 Task: Create a due date automation trigger when advanced on, on the monday of the week a card is due add dates with an incomplete due date at 11:00 AM.
Action: Mouse moved to (875, 259)
Screenshot: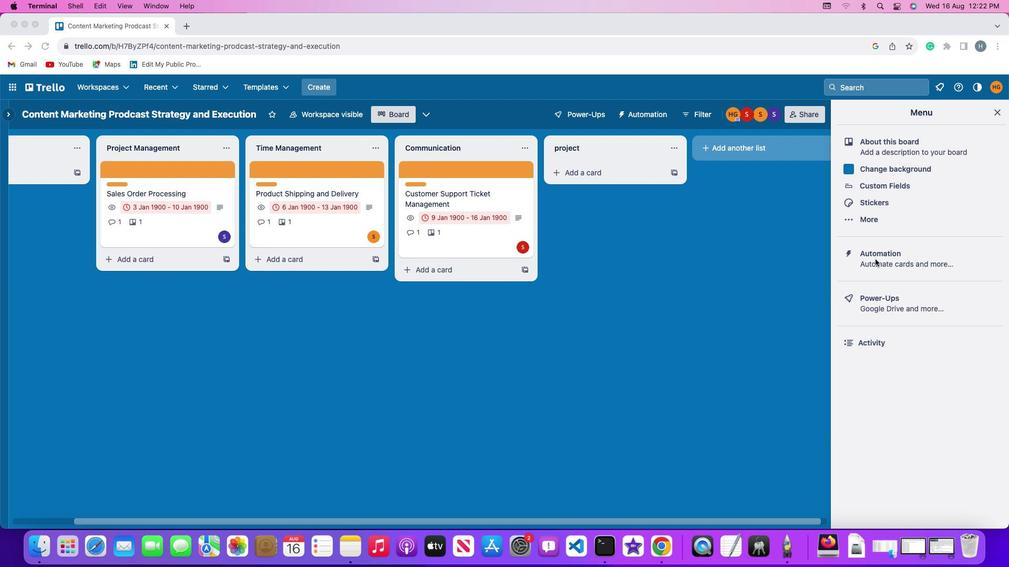 
Action: Mouse pressed left at (875, 259)
Screenshot: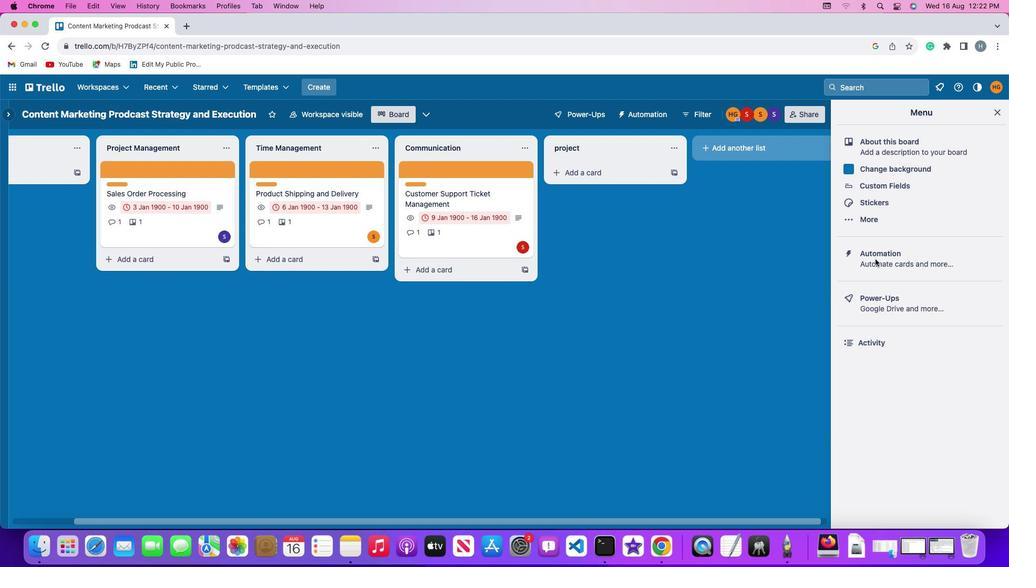 
Action: Mouse pressed left at (875, 259)
Screenshot: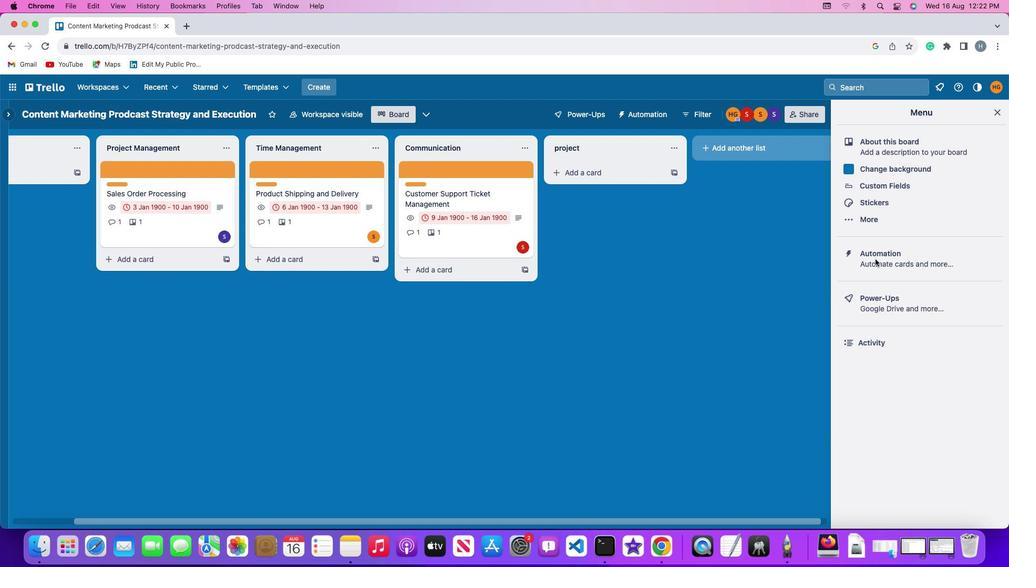 
Action: Mouse moved to (61, 249)
Screenshot: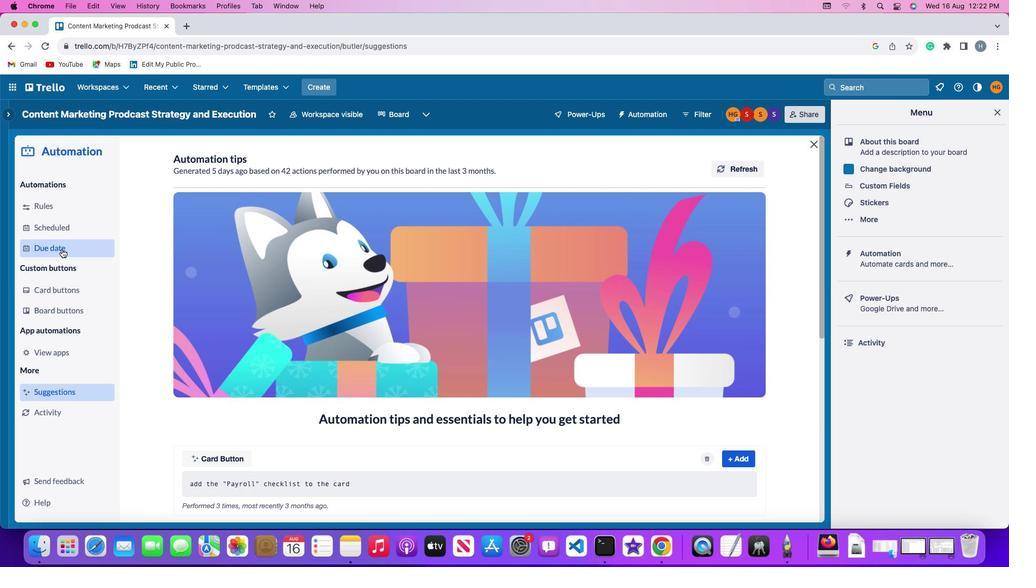 
Action: Mouse pressed left at (61, 249)
Screenshot: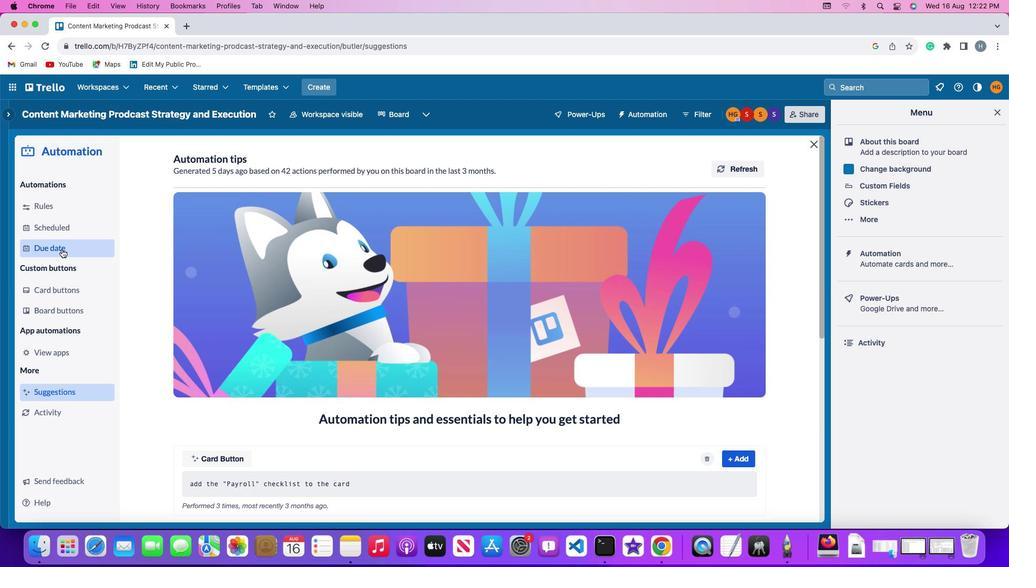 
Action: Mouse moved to (692, 158)
Screenshot: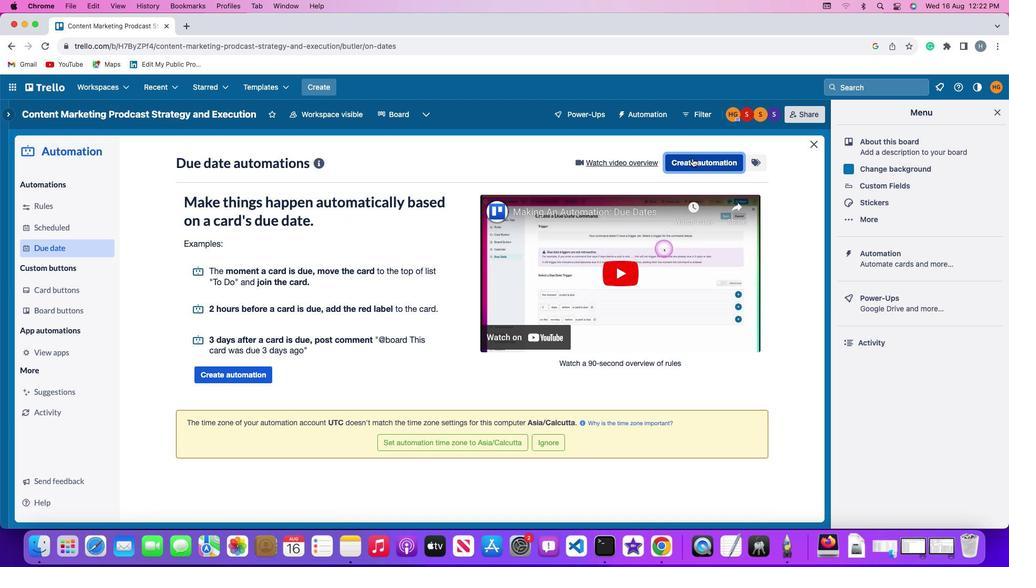 
Action: Mouse pressed left at (692, 158)
Screenshot: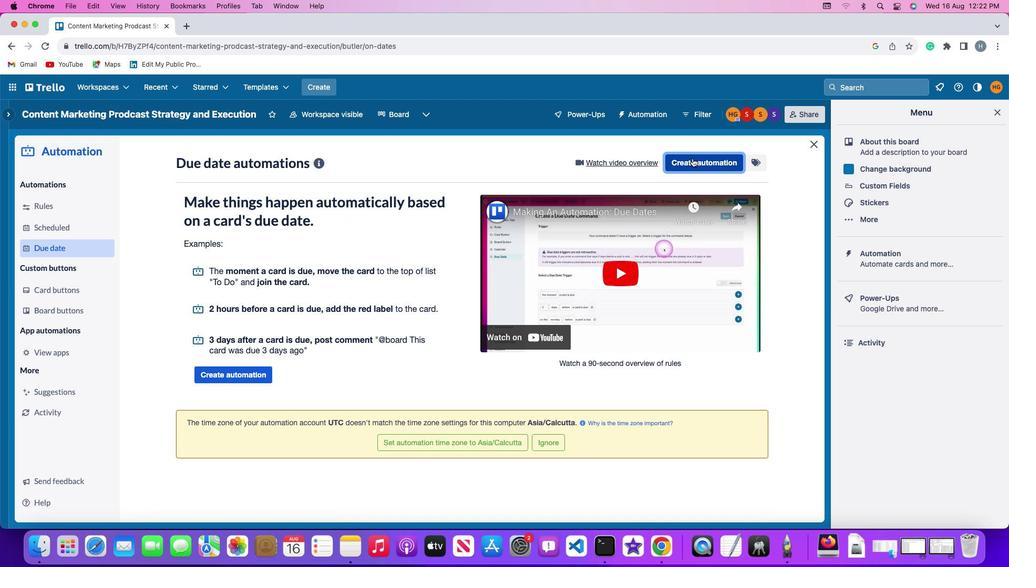 
Action: Mouse moved to (180, 265)
Screenshot: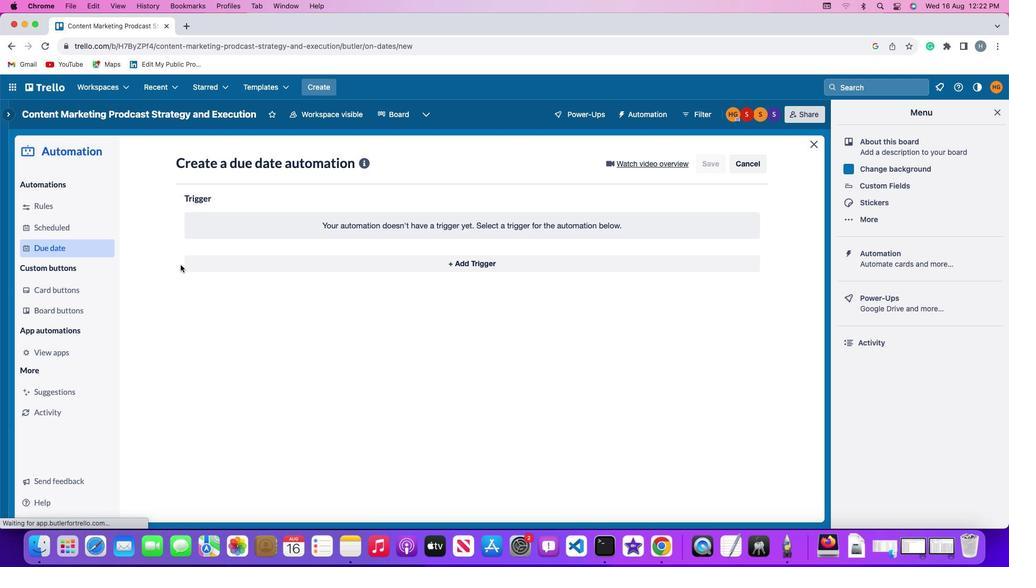 
Action: Mouse pressed left at (180, 265)
Screenshot: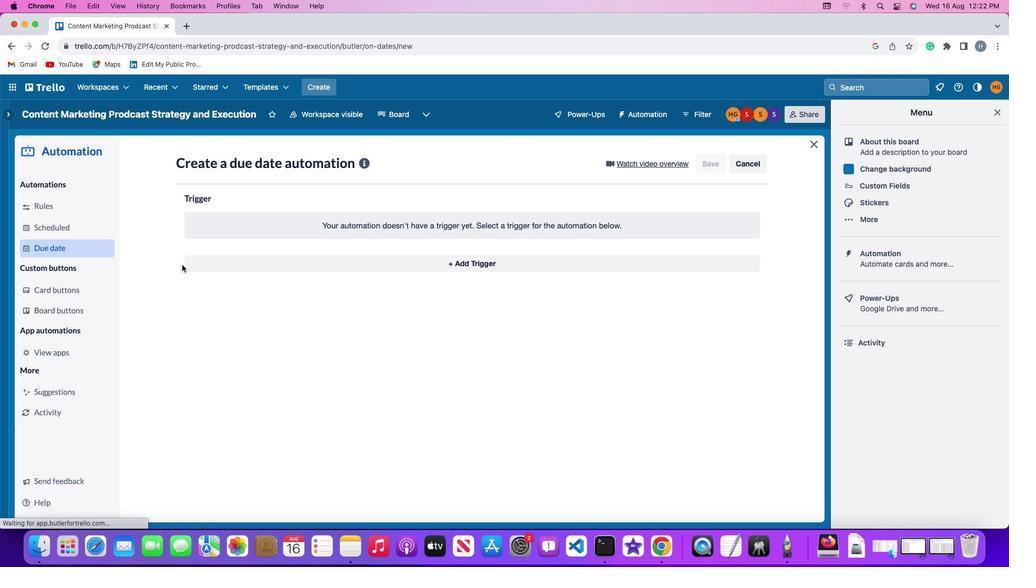 
Action: Mouse moved to (190, 263)
Screenshot: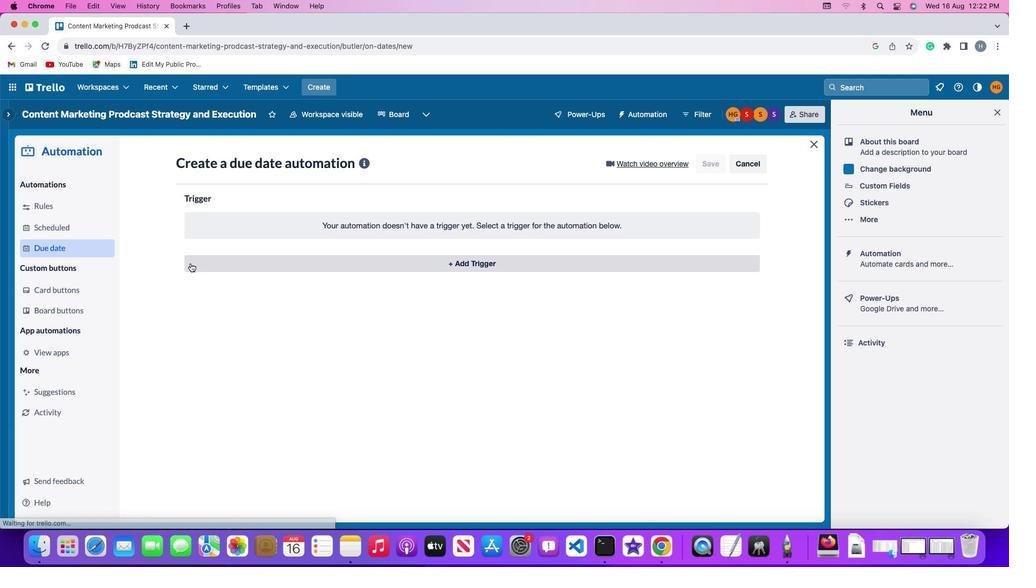
Action: Mouse pressed left at (190, 263)
Screenshot: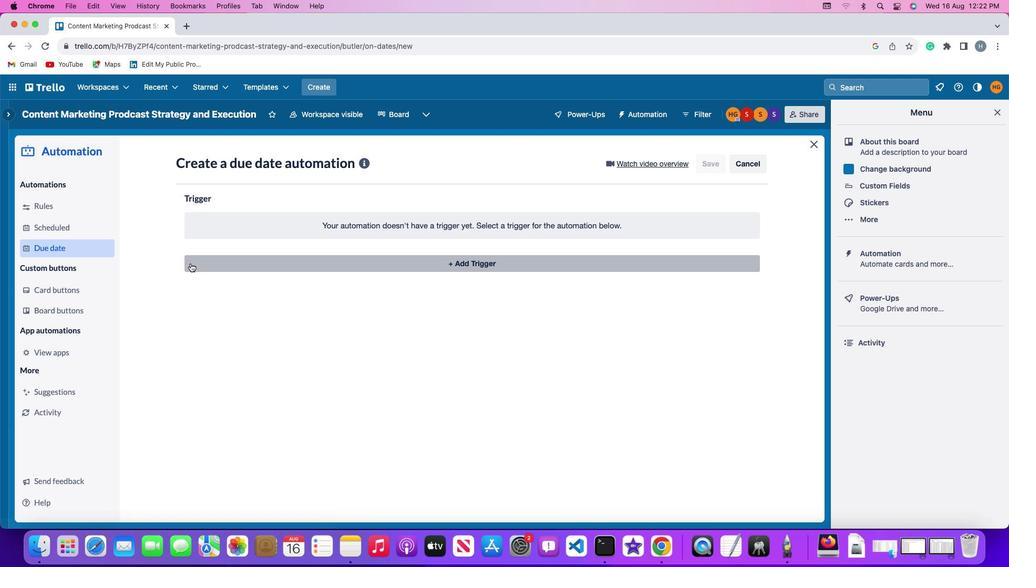 
Action: Mouse moved to (227, 460)
Screenshot: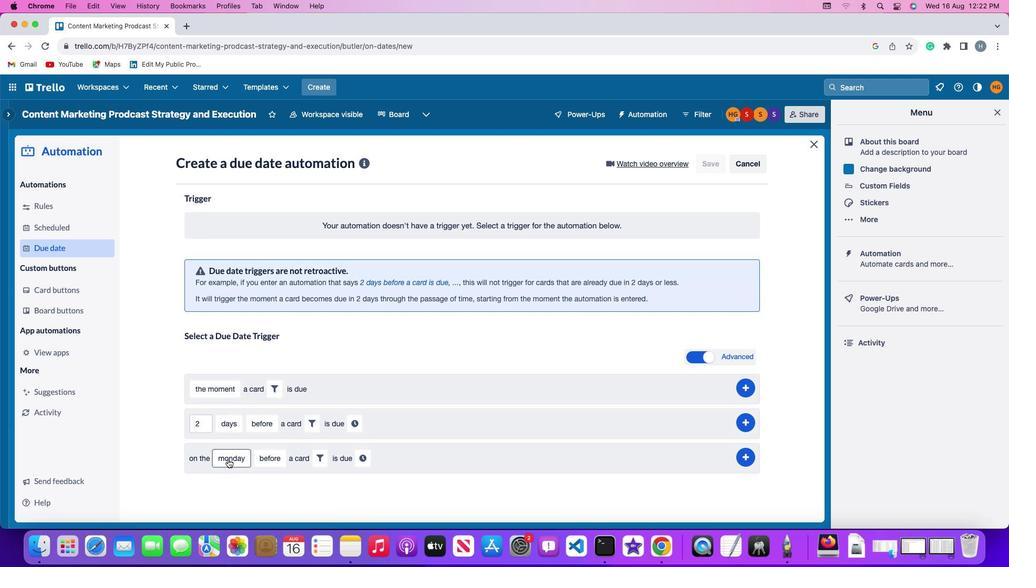 
Action: Mouse pressed left at (227, 460)
Screenshot: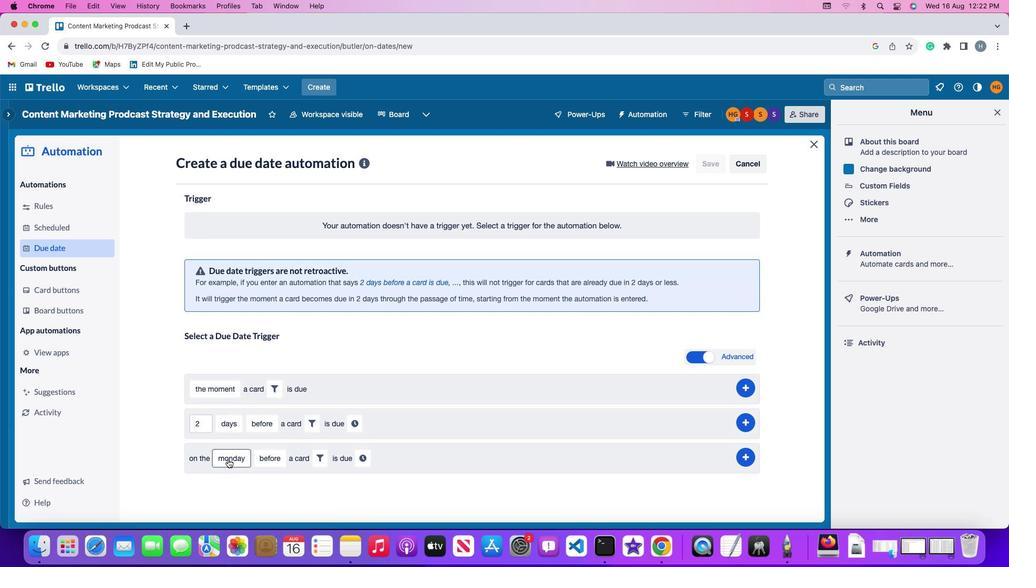 
Action: Mouse moved to (235, 309)
Screenshot: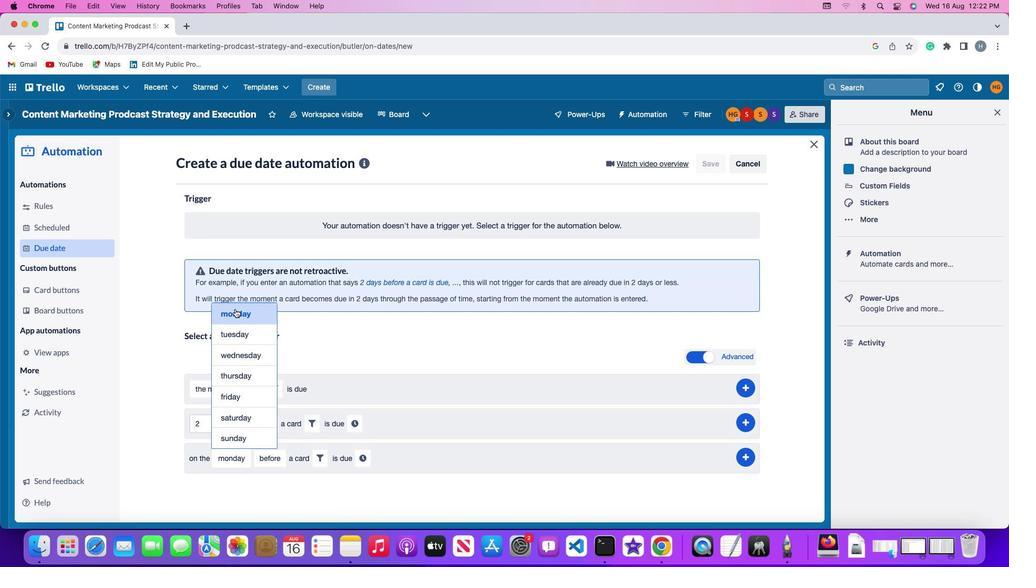 
Action: Mouse pressed left at (235, 309)
Screenshot: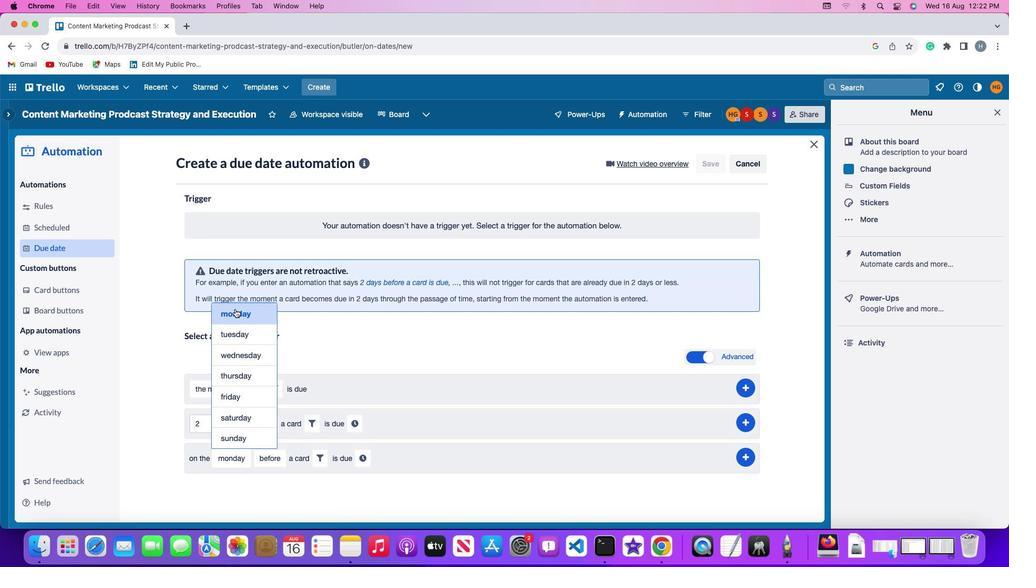 
Action: Mouse moved to (271, 453)
Screenshot: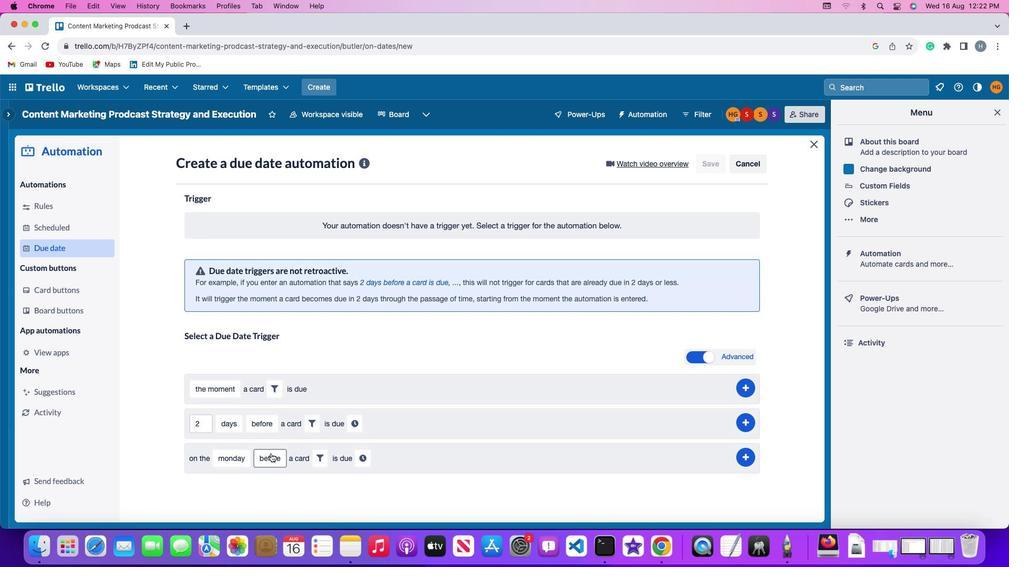 
Action: Mouse pressed left at (271, 453)
Screenshot: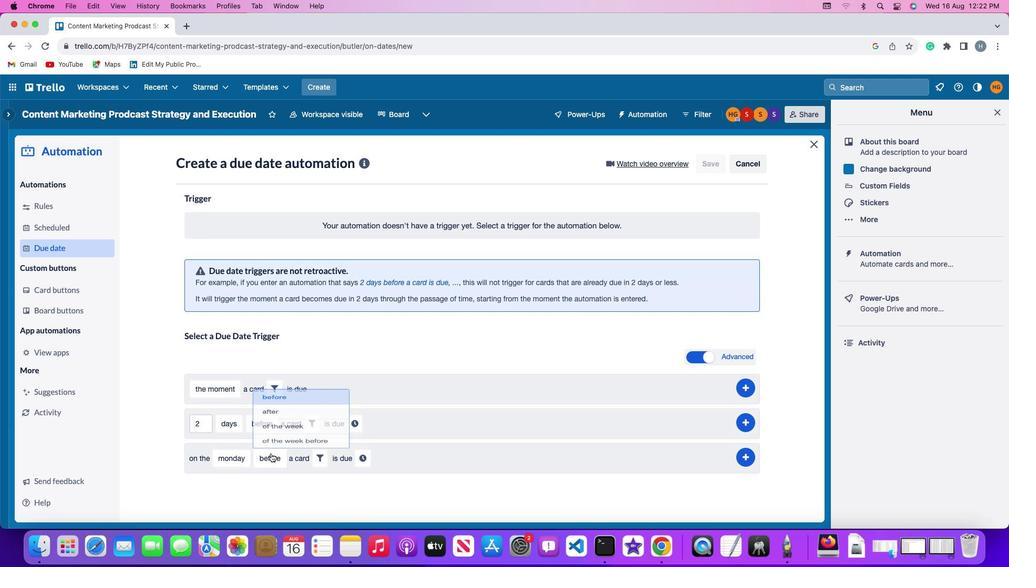 
Action: Mouse moved to (277, 421)
Screenshot: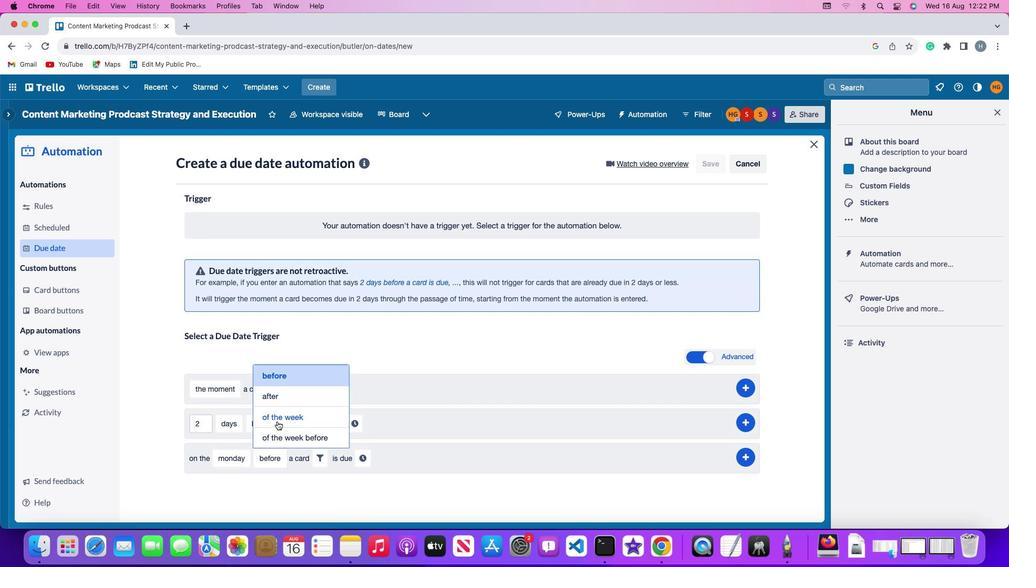 
Action: Mouse pressed left at (277, 421)
Screenshot: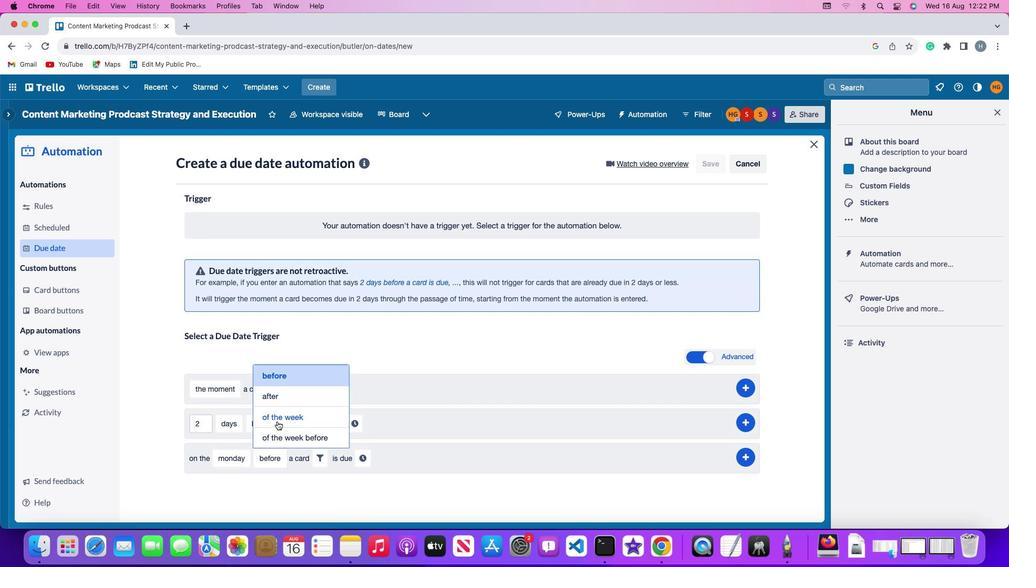 
Action: Mouse moved to (335, 455)
Screenshot: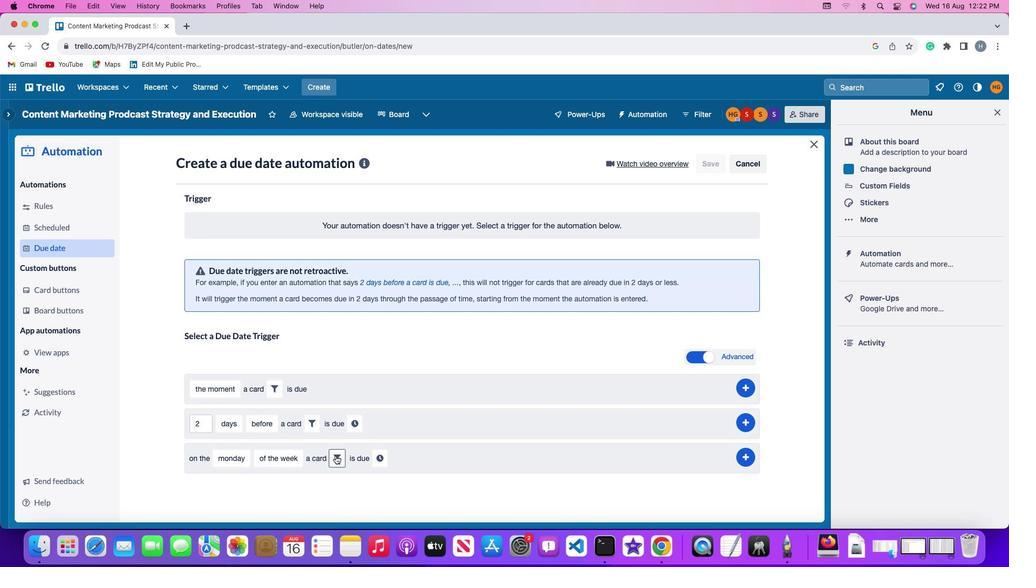 
Action: Mouse pressed left at (335, 455)
Screenshot: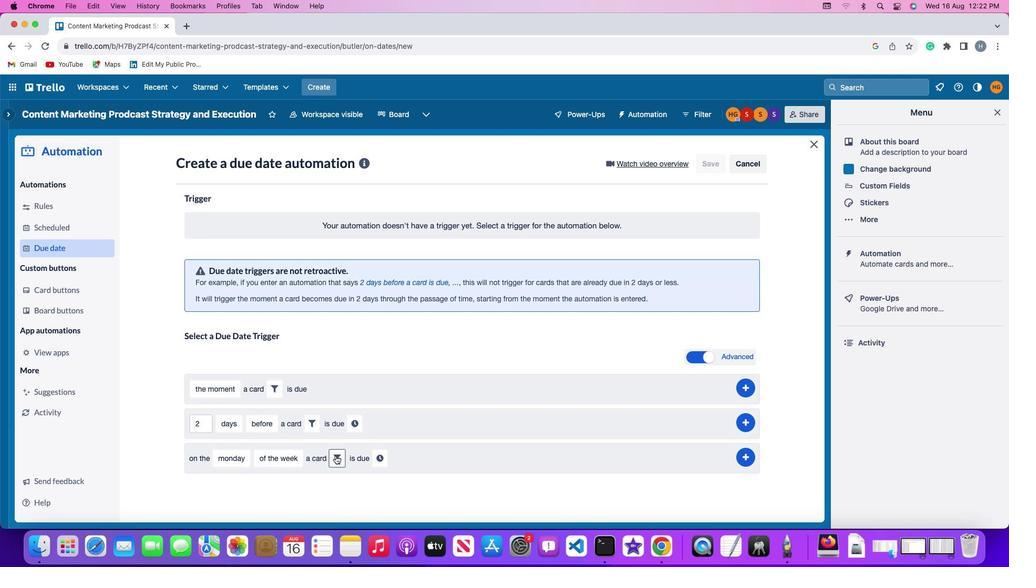
Action: Mouse moved to (389, 498)
Screenshot: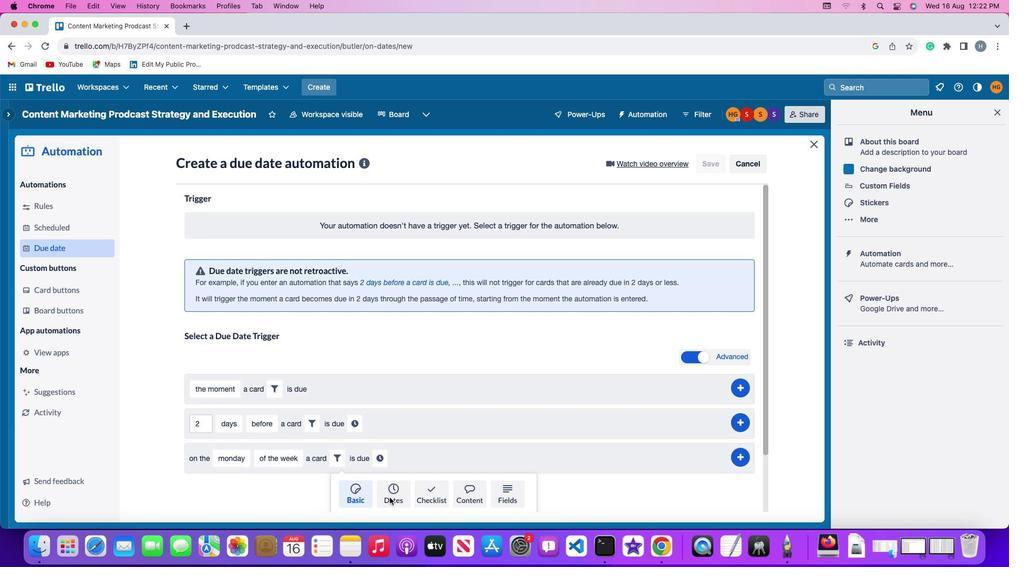 
Action: Mouse pressed left at (389, 498)
Screenshot: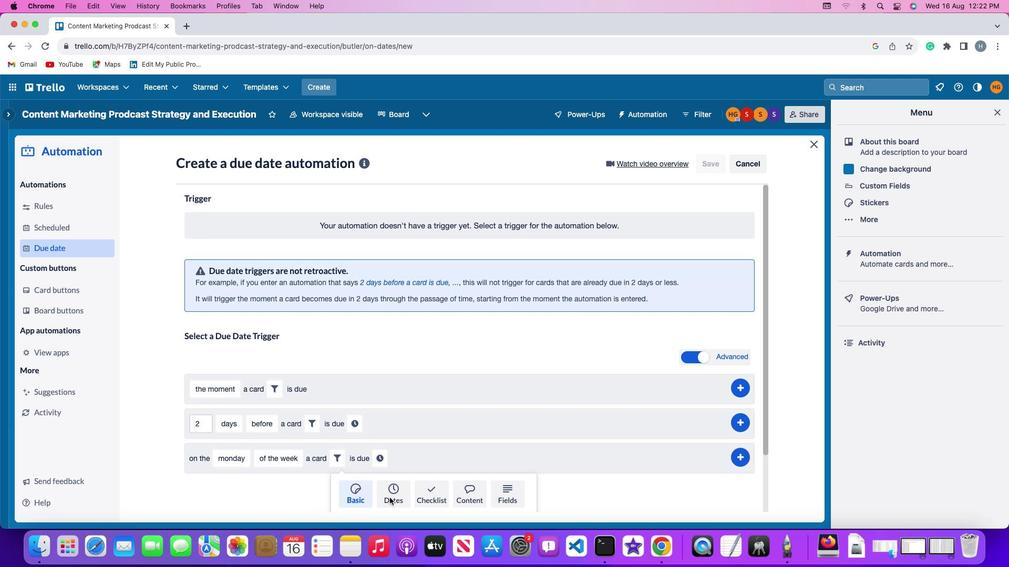 
Action: Mouse moved to (259, 485)
Screenshot: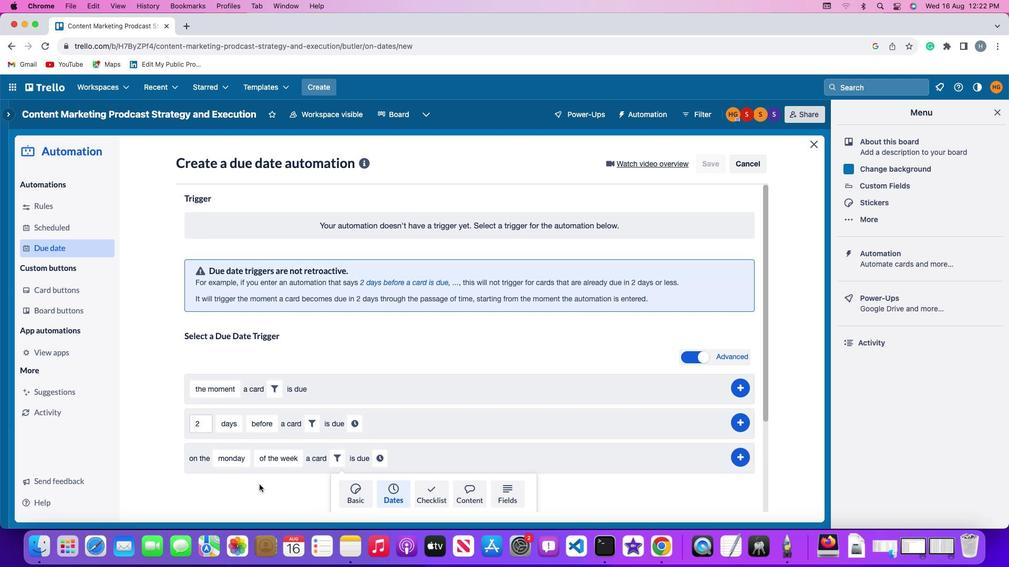 
Action: Mouse scrolled (259, 485) with delta (0, 0)
Screenshot: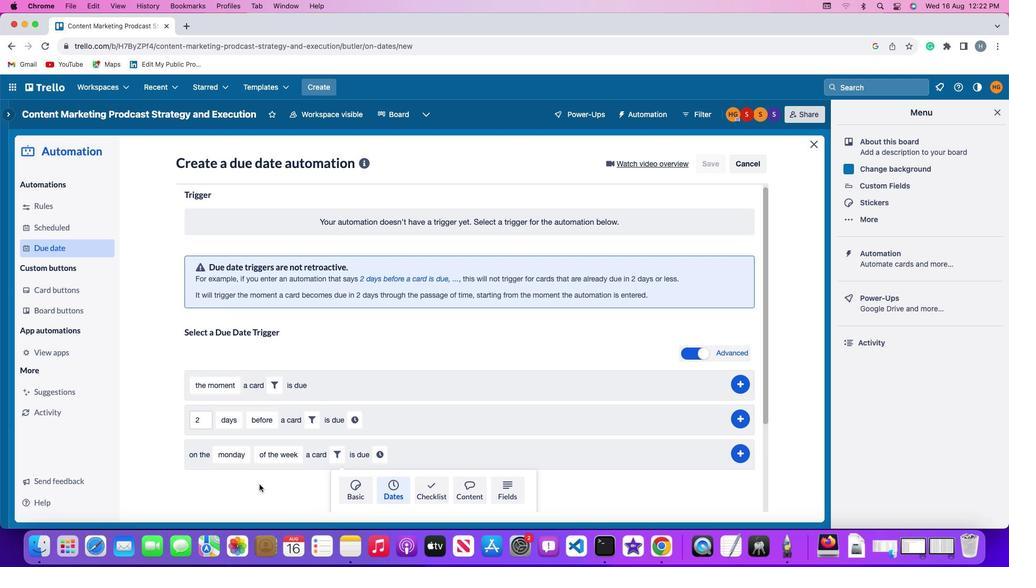
Action: Mouse scrolled (259, 485) with delta (0, 0)
Screenshot: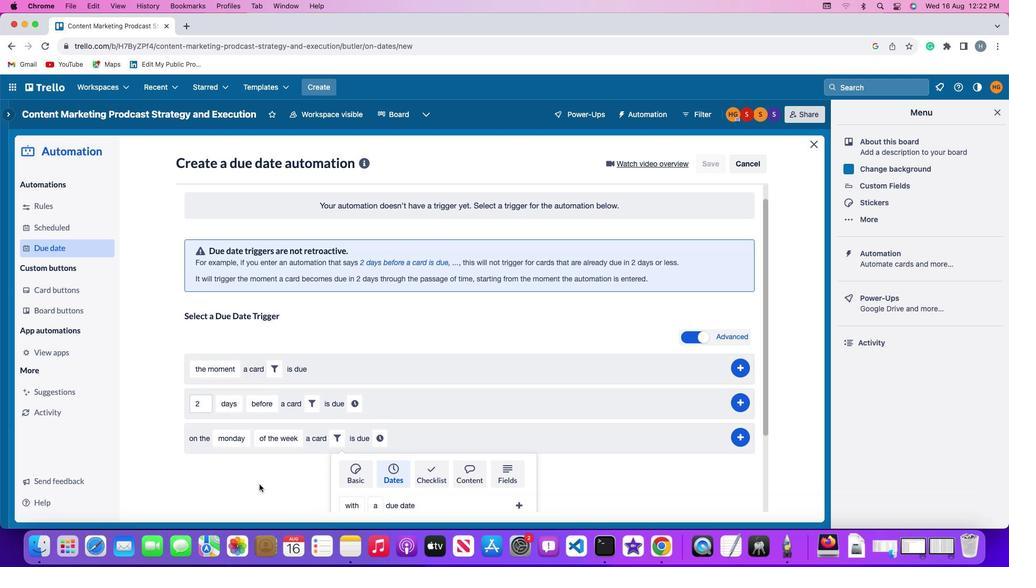 
Action: Mouse scrolled (259, 485) with delta (0, -1)
Screenshot: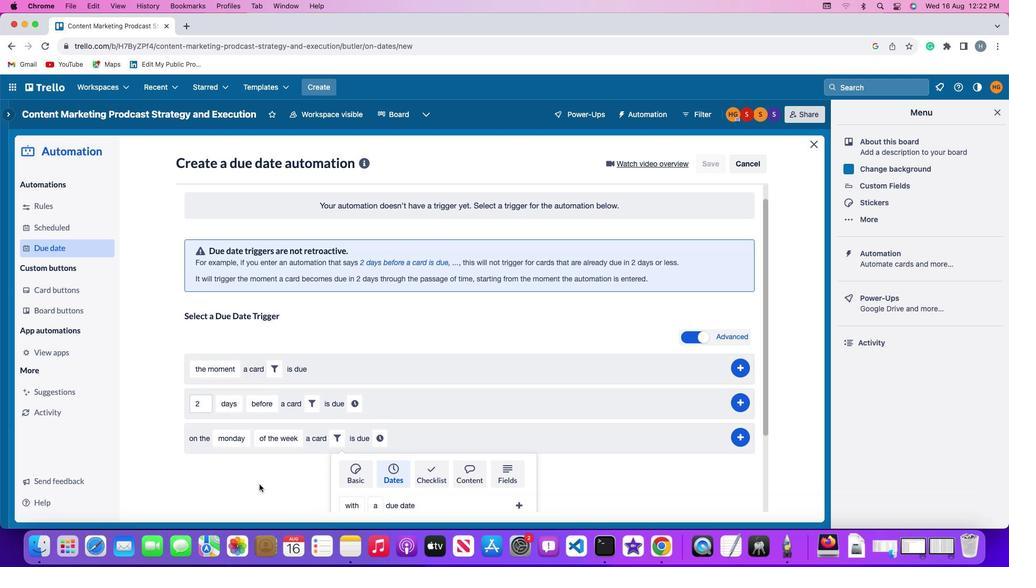 
Action: Mouse scrolled (259, 485) with delta (0, -2)
Screenshot: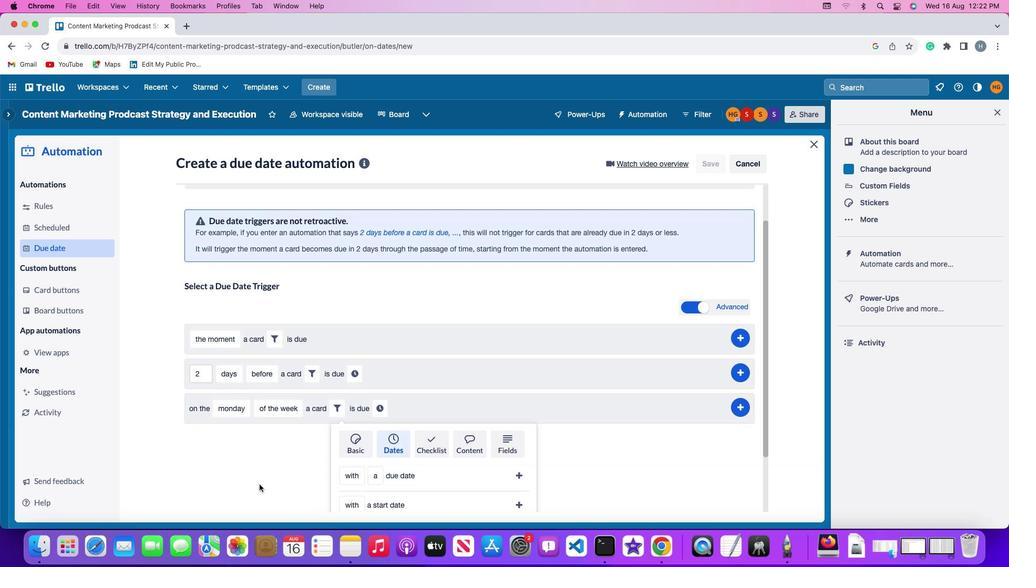 
Action: Mouse scrolled (259, 485) with delta (0, -2)
Screenshot: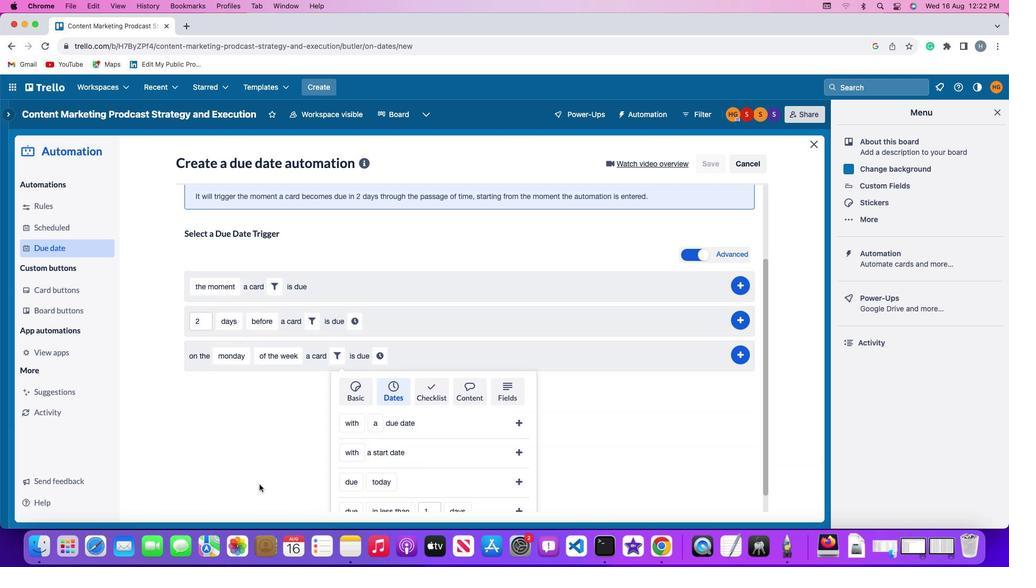 
Action: Mouse scrolled (259, 485) with delta (0, 0)
Screenshot: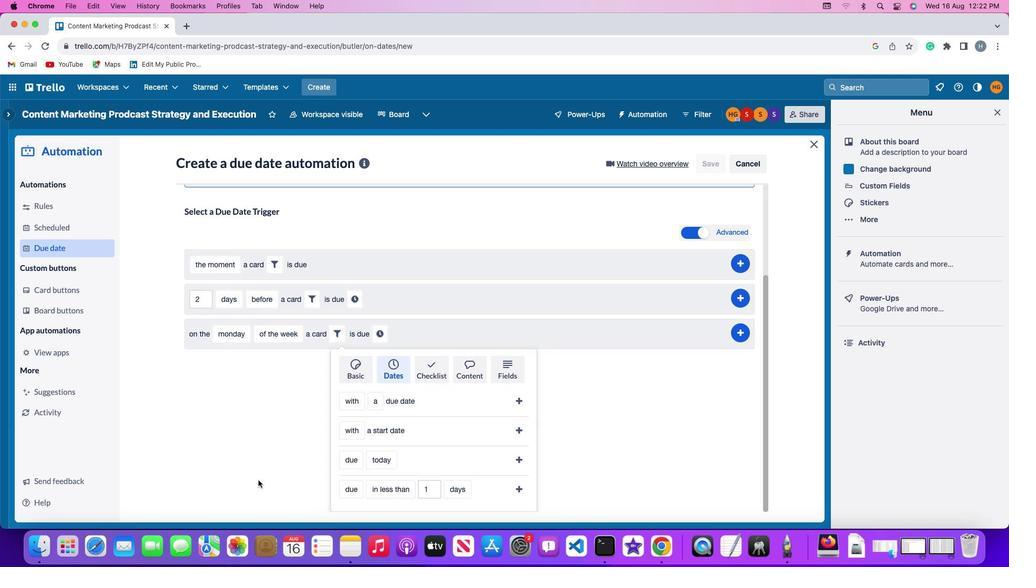 
Action: Mouse moved to (259, 485)
Screenshot: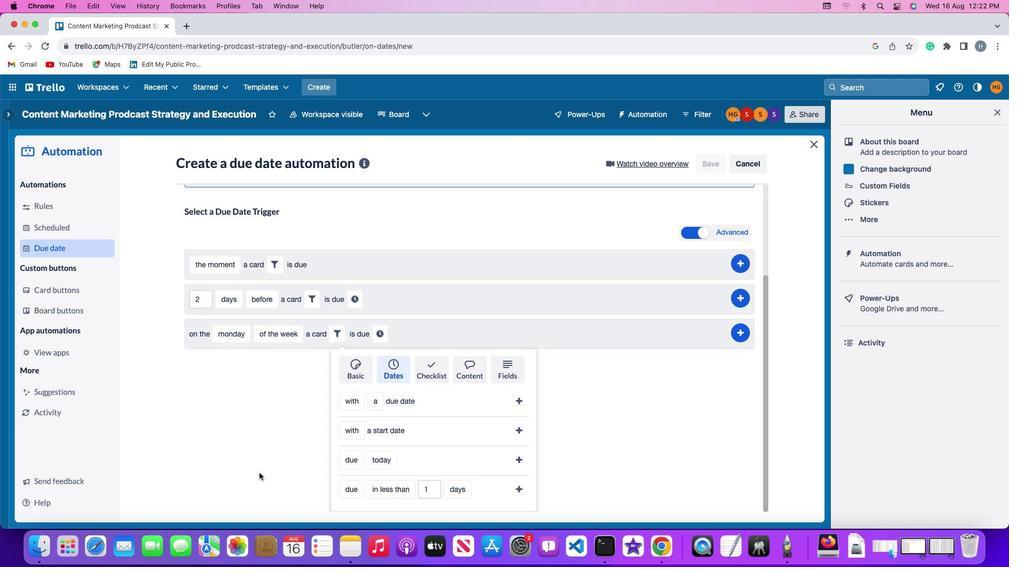 
Action: Mouse scrolled (259, 485) with delta (0, 0)
Screenshot: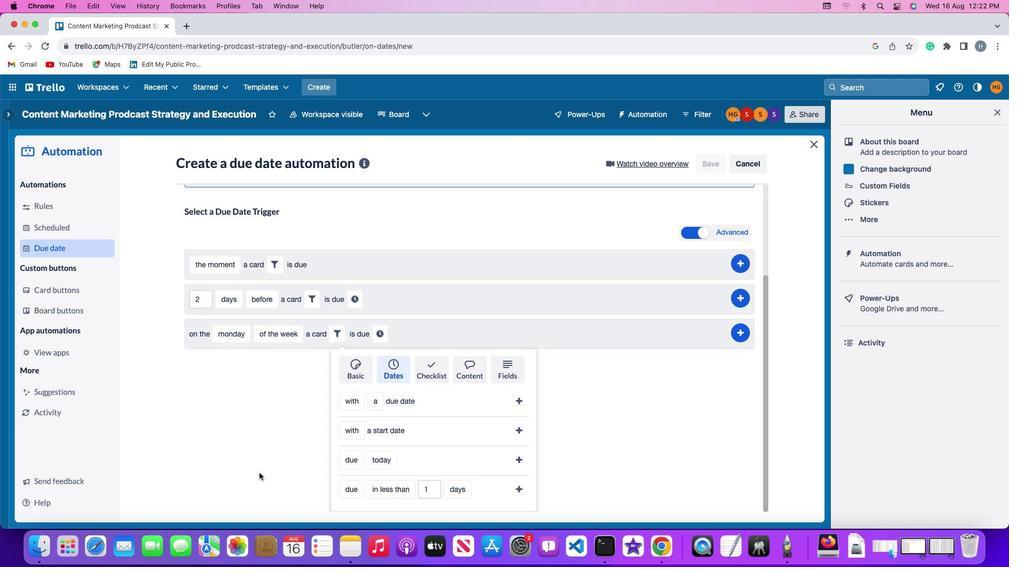 
Action: Mouse moved to (258, 481)
Screenshot: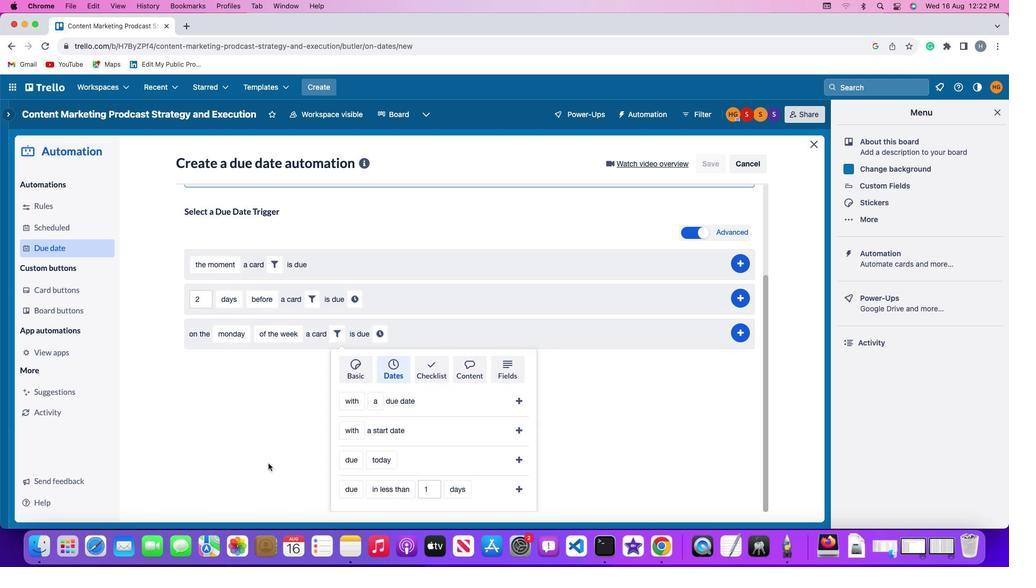 
Action: Mouse scrolled (258, 481) with delta (0, -1)
Screenshot: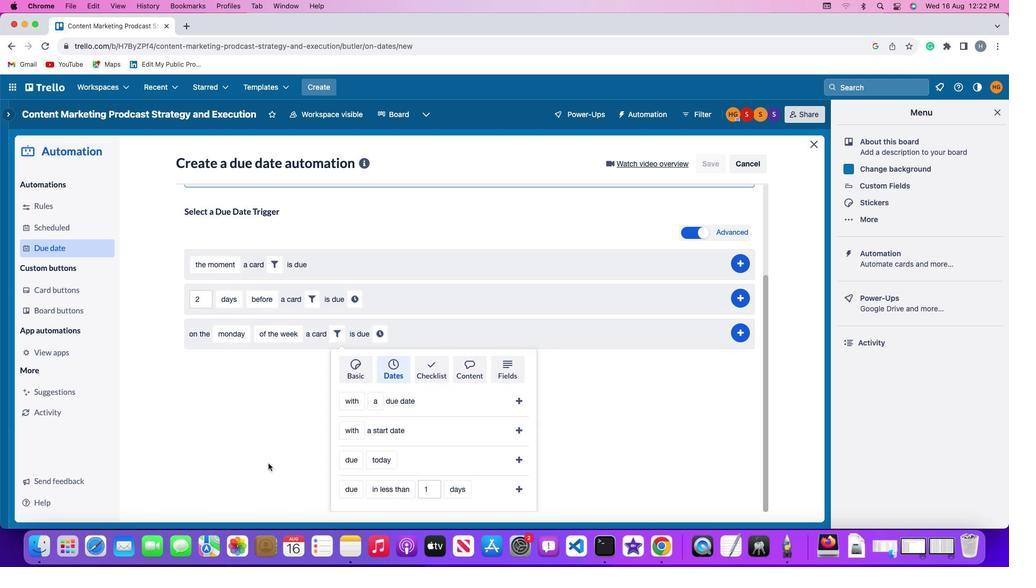 
Action: Mouse moved to (355, 396)
Screenshot: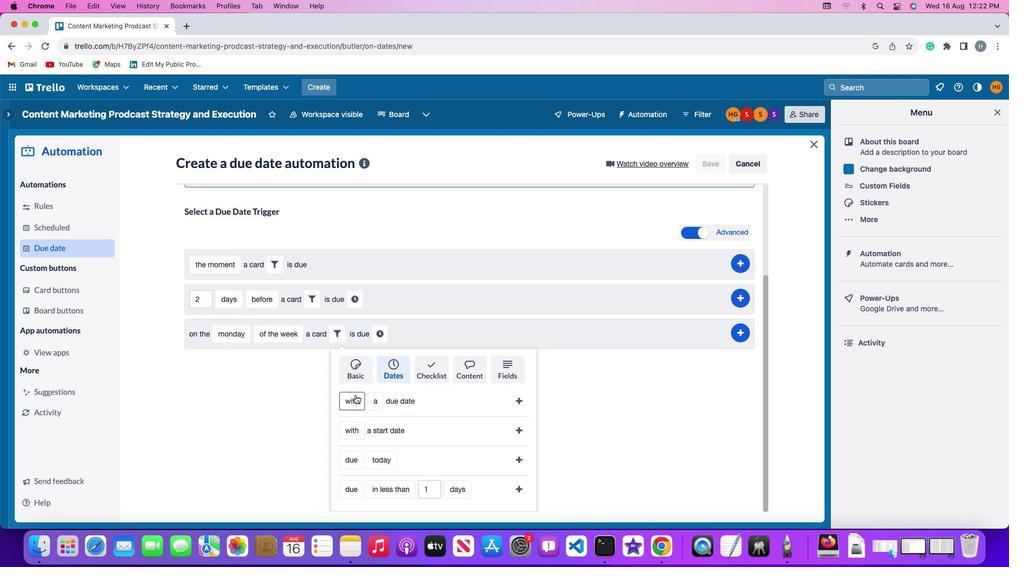 
Action: Mouse pressed left at (355, 396)
Screenshot: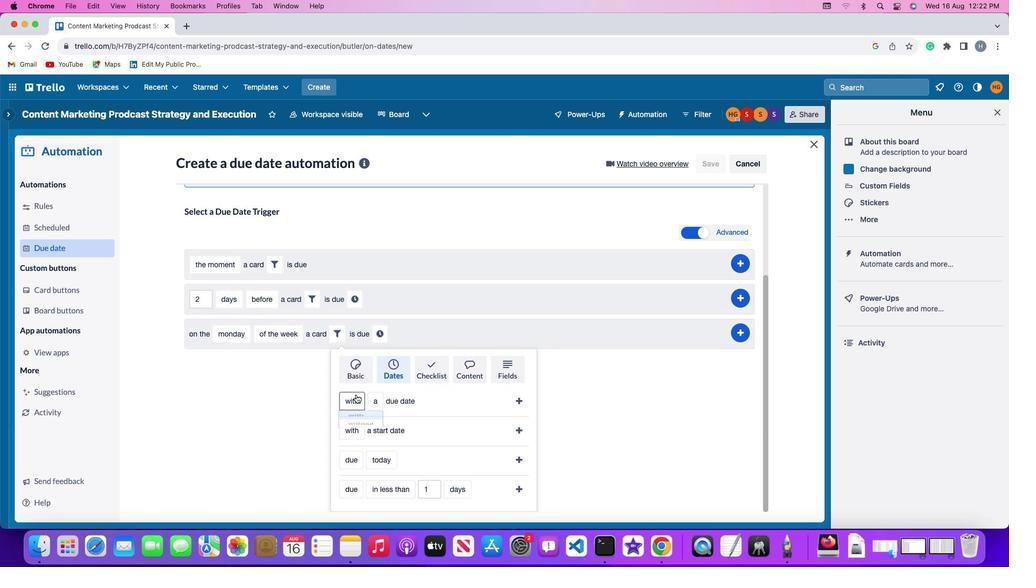 
Action: Mouse moved to (358, 424)
Screenshot: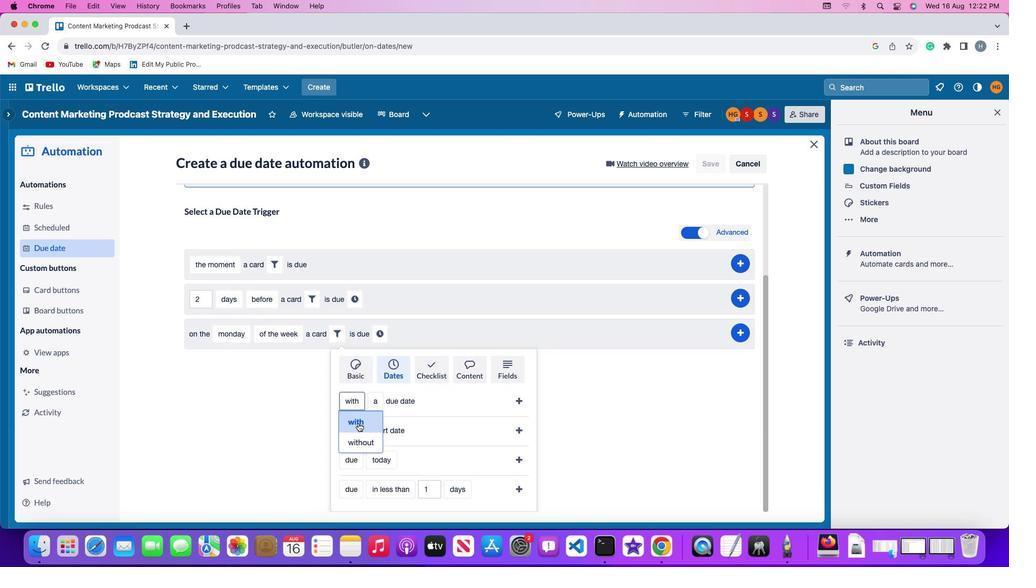 
Action: Mouse pressed left at (358, 424)
Screenshot: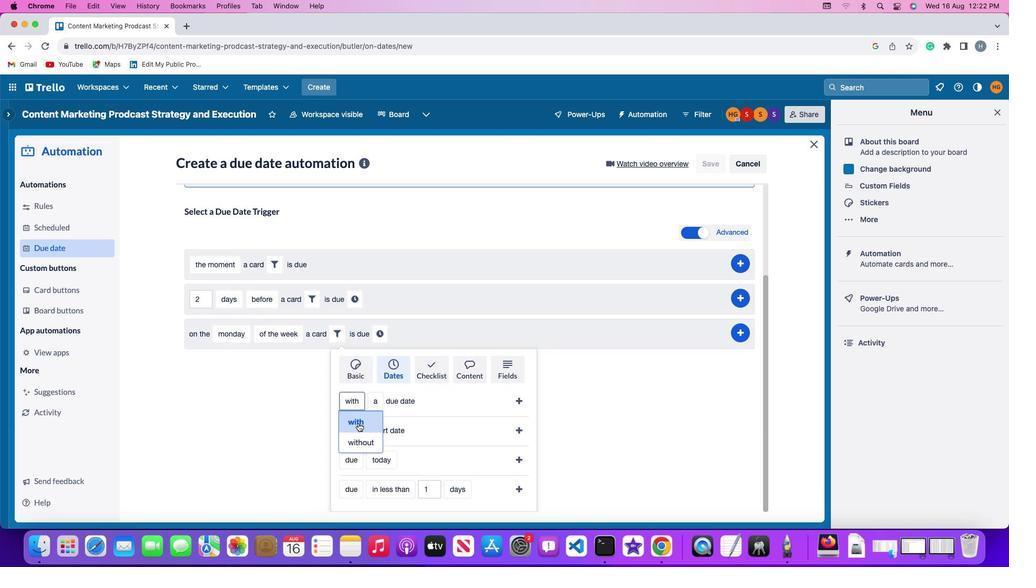 
Action: Mouse moved to (381, 400)
Screenshot: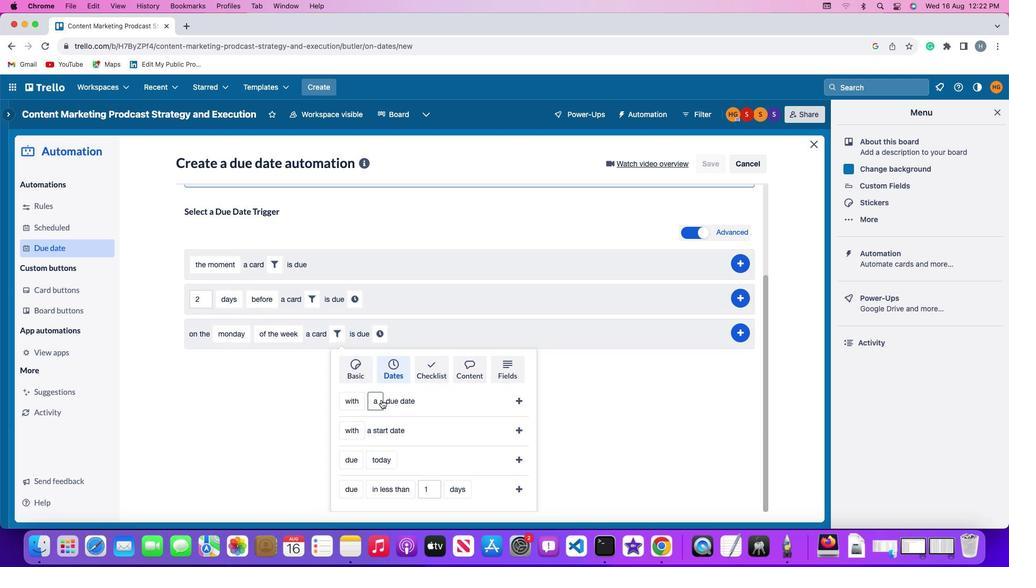 
Action: Mouse pressed left at (381, 400)
Screenshot: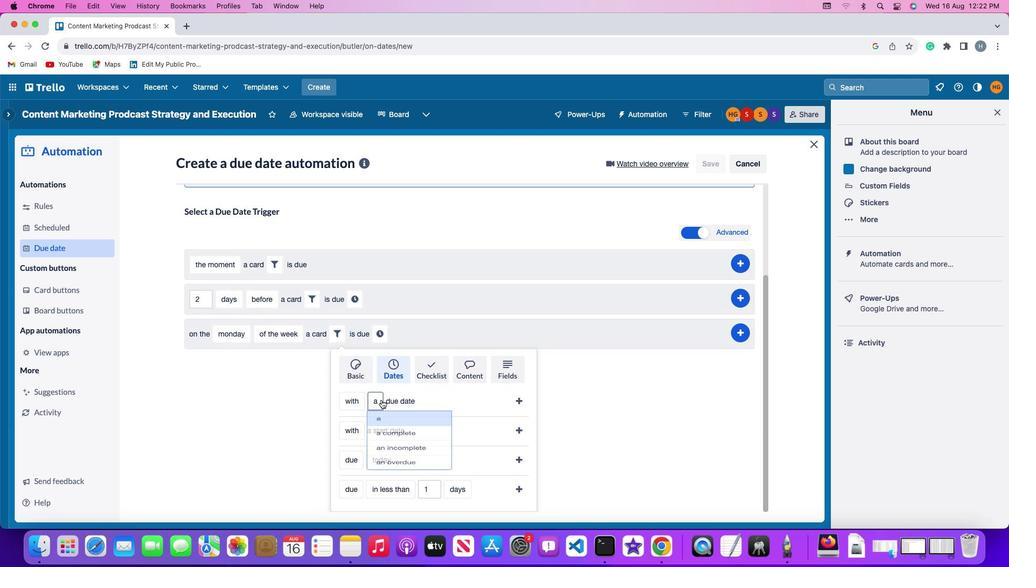 
Action: Mouse moved to (398, 462)
Screenshot: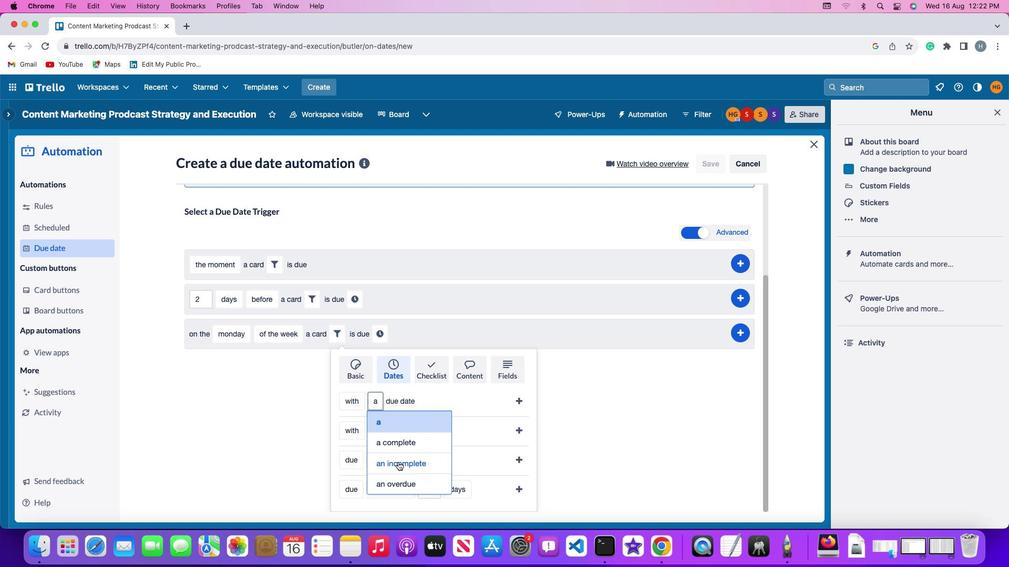 
Action: Mouse pressed left at (398, 462)
Screenshot: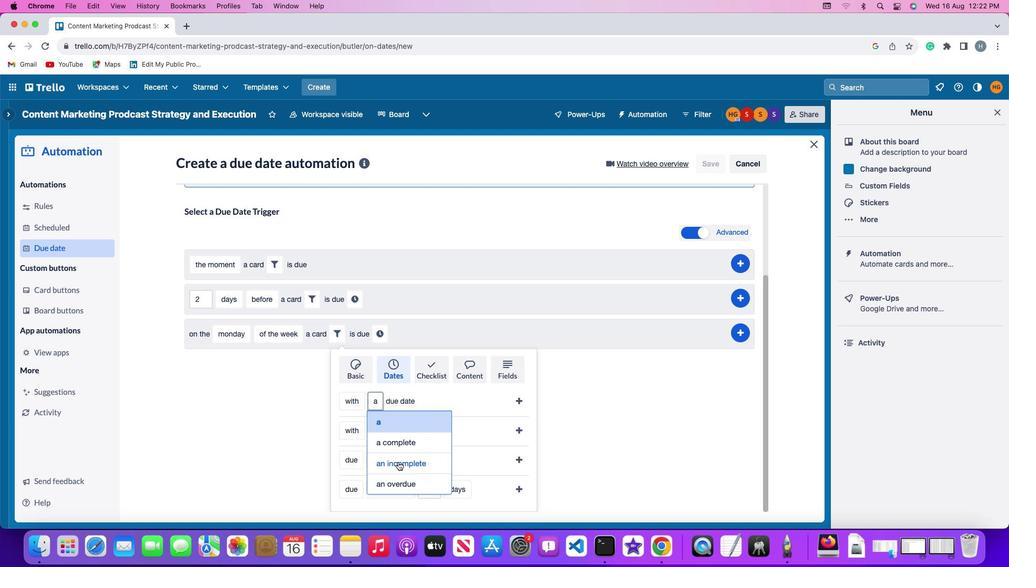 
Action: Mouse moved to (520, 398)
Screenshot: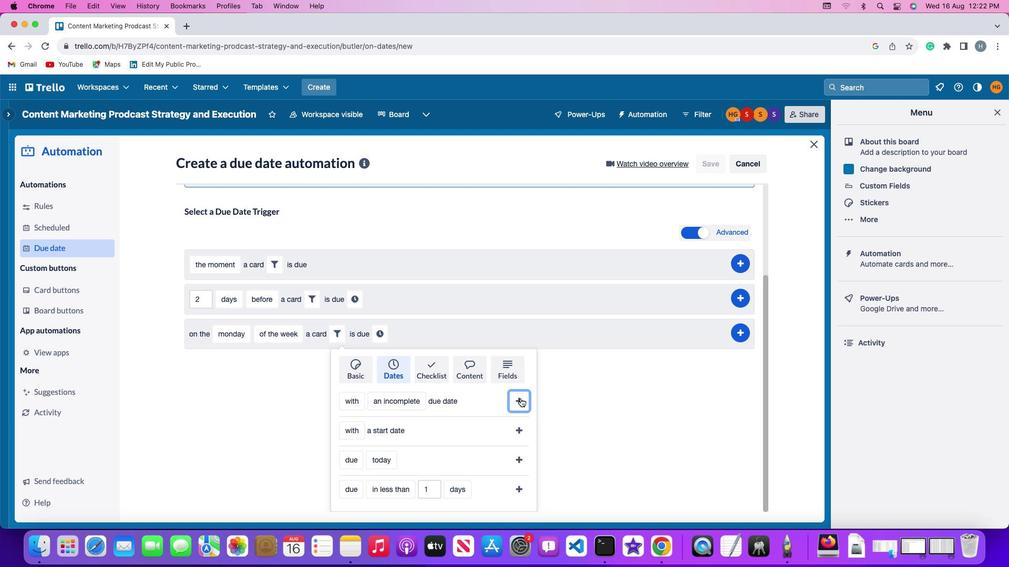 
Action: Mouse pressed left at (520, 398)
Screenshot: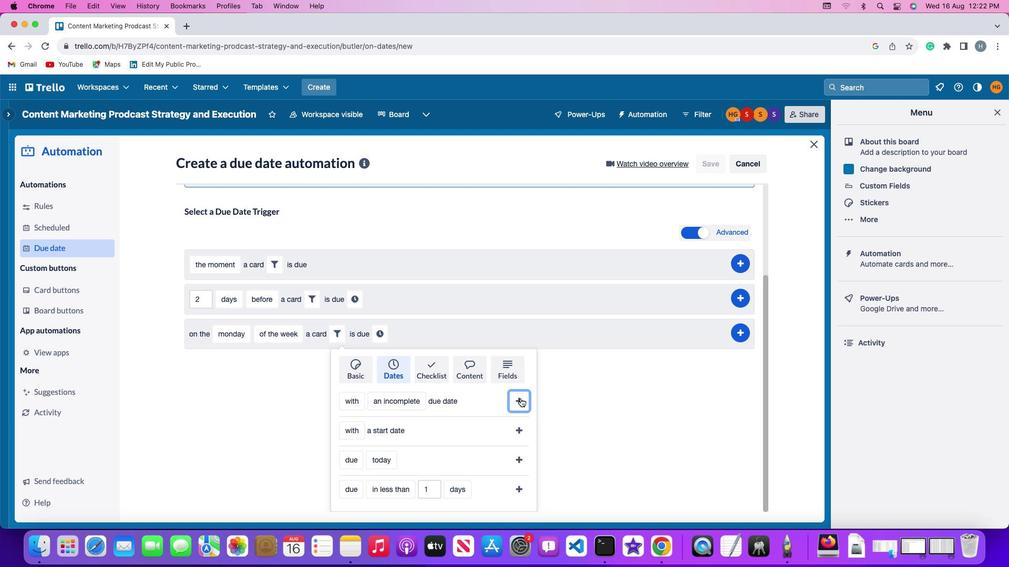 
Action: Mouse moved to (500, 458)
Screenshot: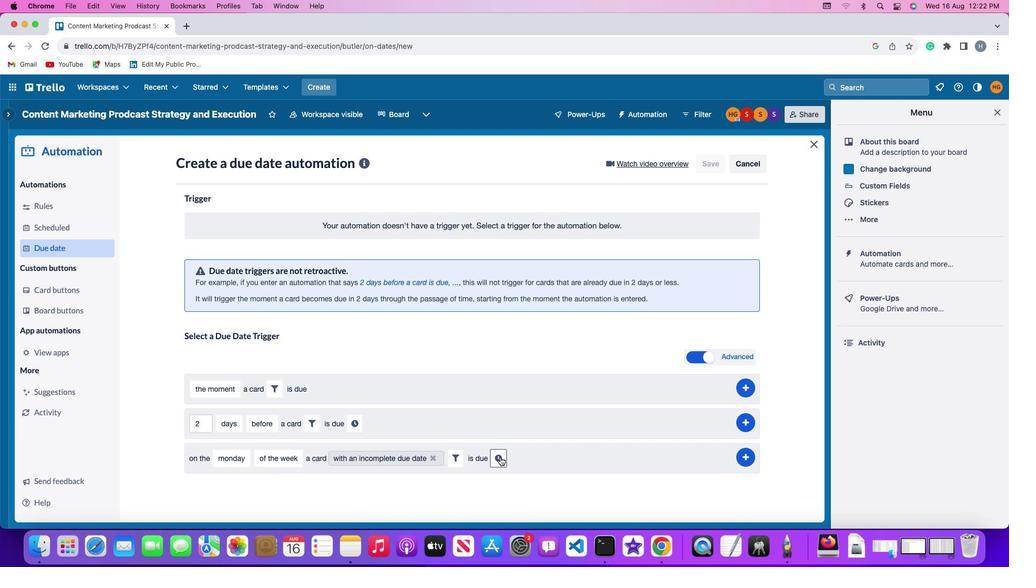 
Action: Mouse pressed left at (500, 458)
Screenshot: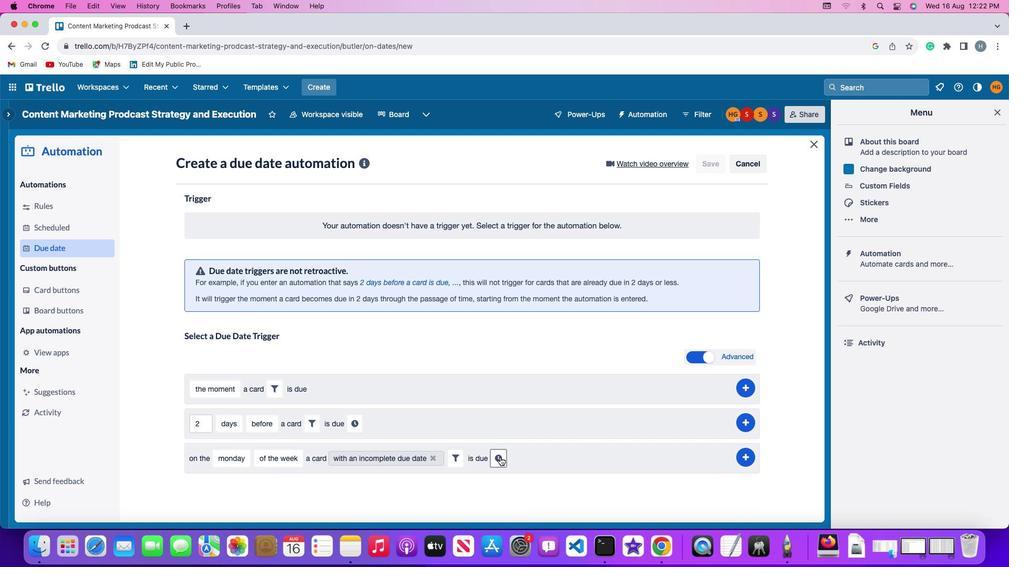 
Action: Mouse moved to (518, 461)
Screenshot: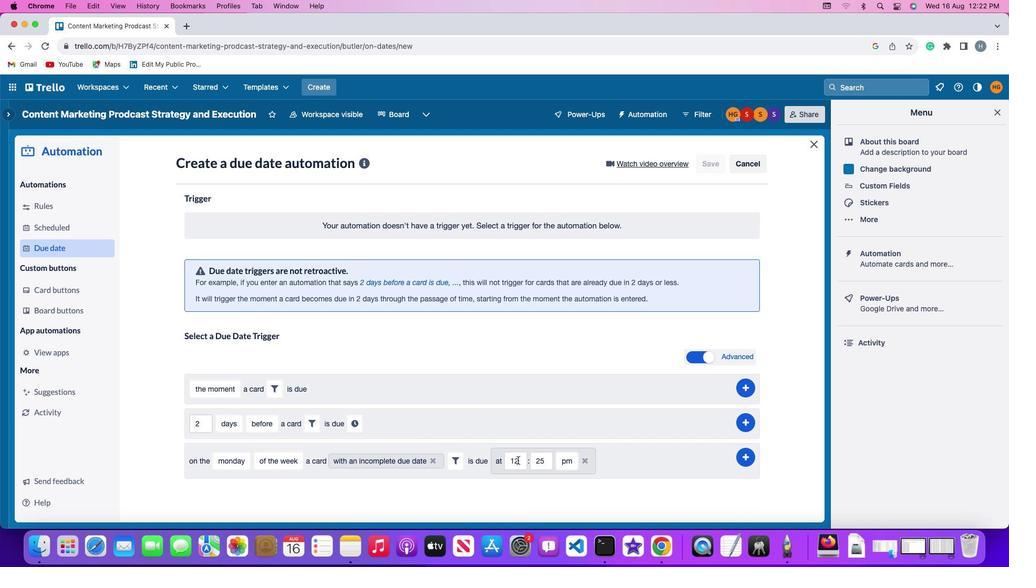 
Action: Mouse pressed left at (518, 461)
Screenshot: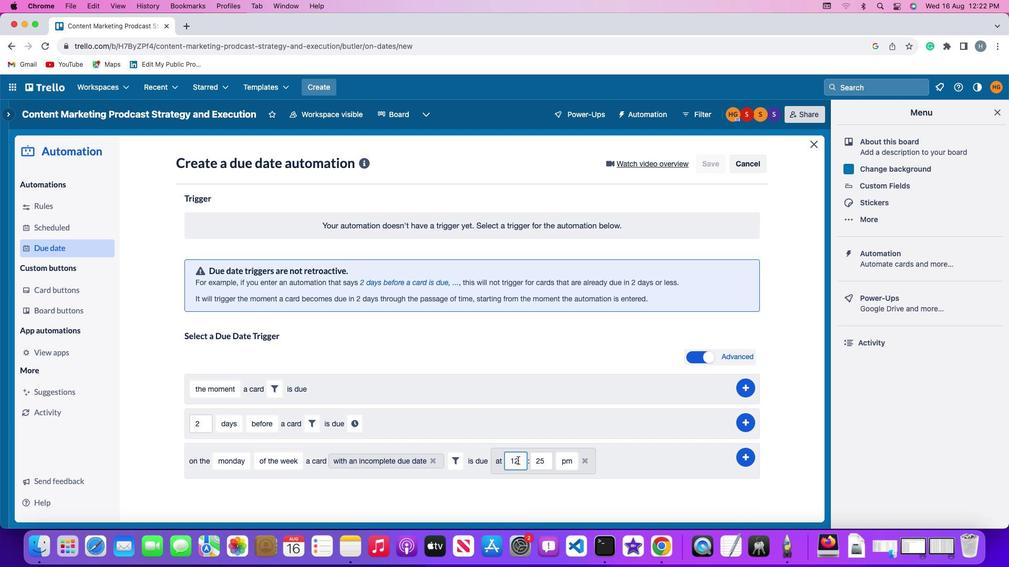 
Action: Key pressed Key.backspaceKey.backspace'1''1'
Screenshot: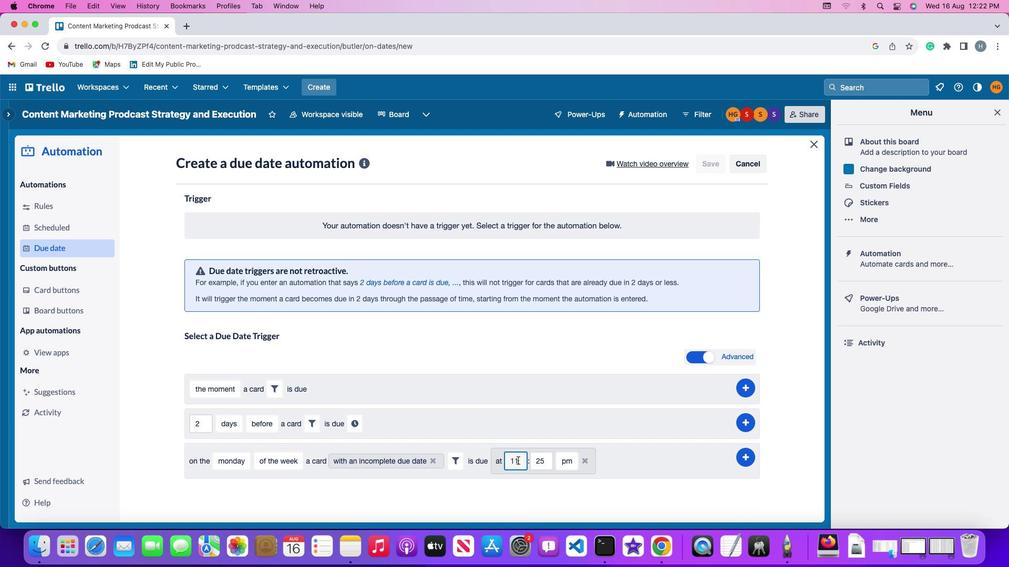 
Action: Mouse moved to (544, 461)
Screenshot: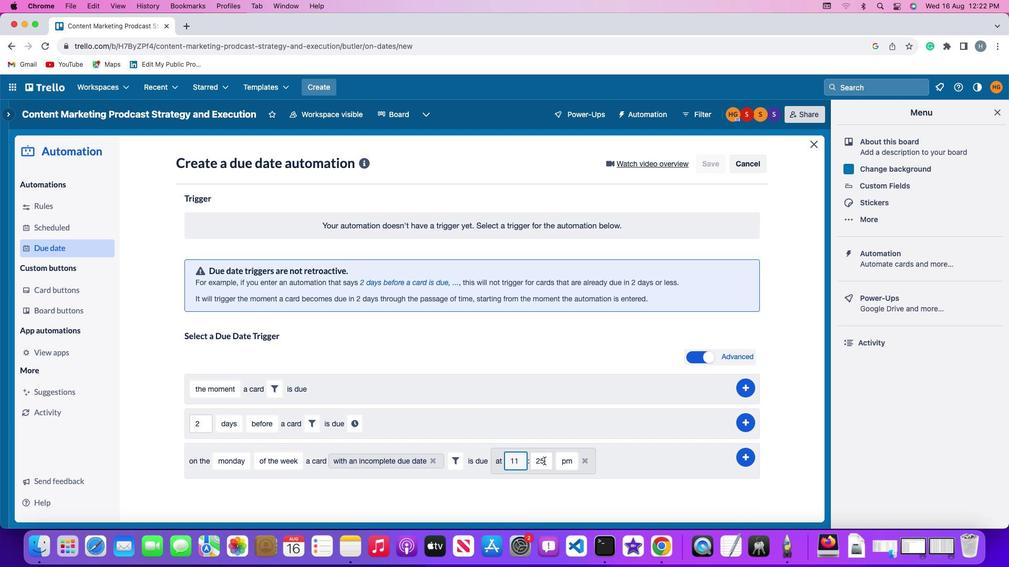
Action: Mouse pressed left at (544, 461)
Screenshot: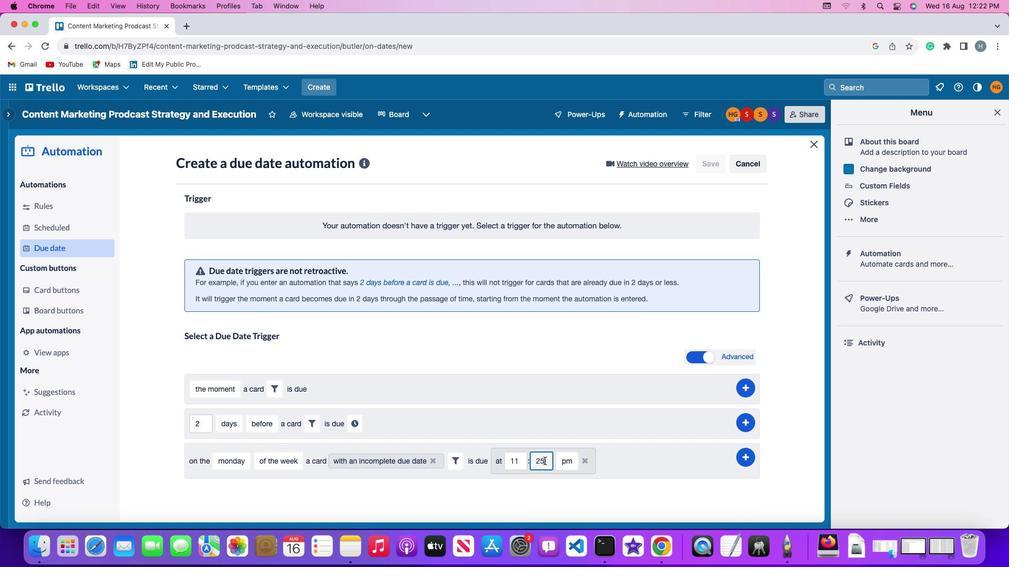 
Action: Mouse moved to (544, 461)
Screenshot: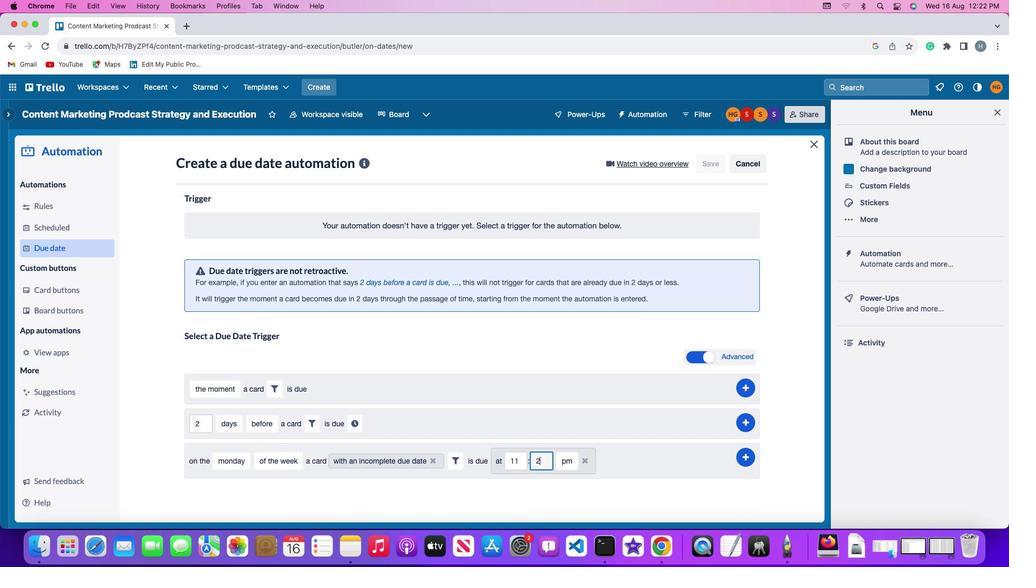 
Action: Key pressed Key.backspaceKey.backspaceKey.backspace'0''0'
Screenshot: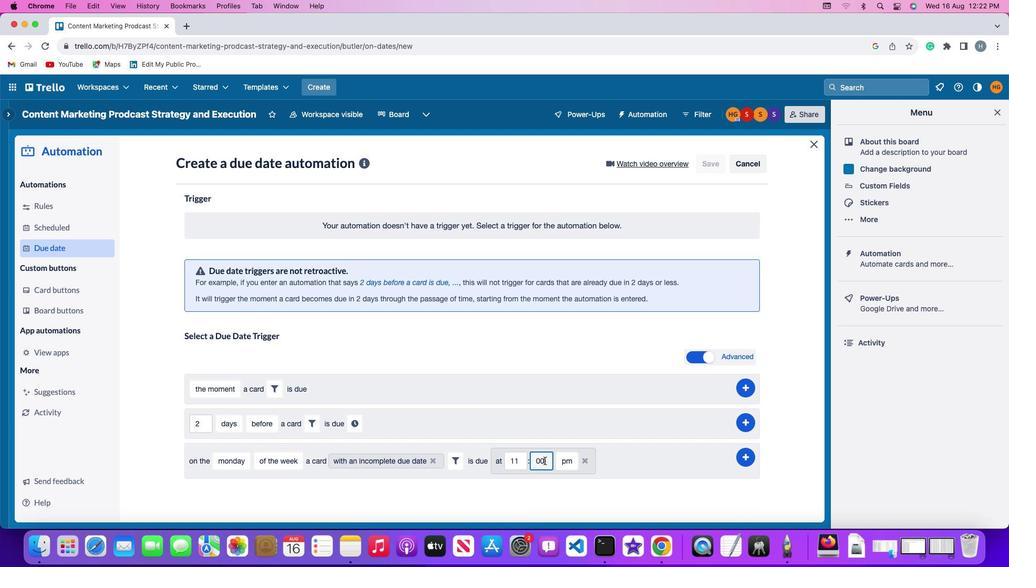 
Action: Mouse moved to (567, 462)
Screenshot: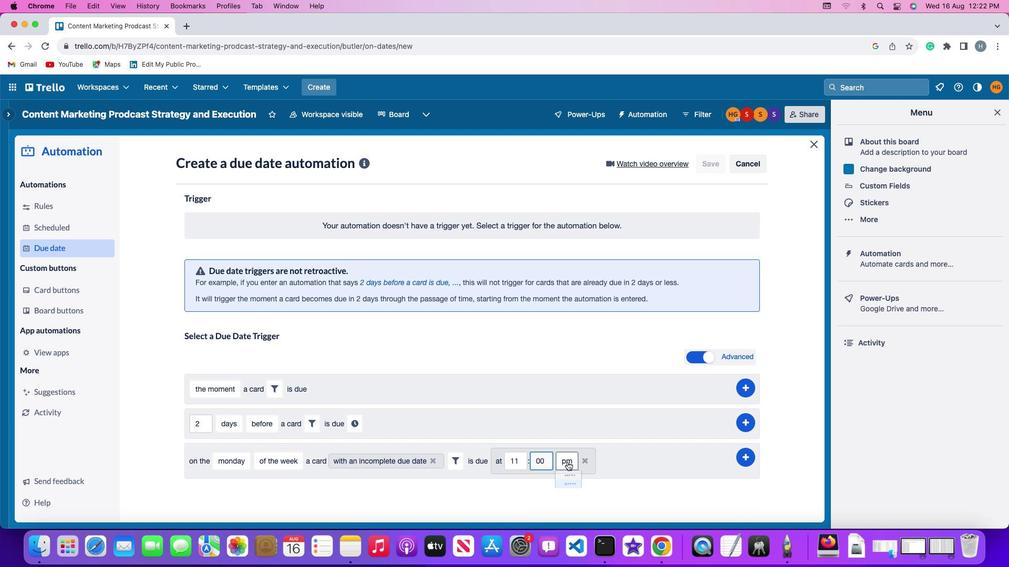 
Action: Mouse pressed left at (567, 462)
Screenshot: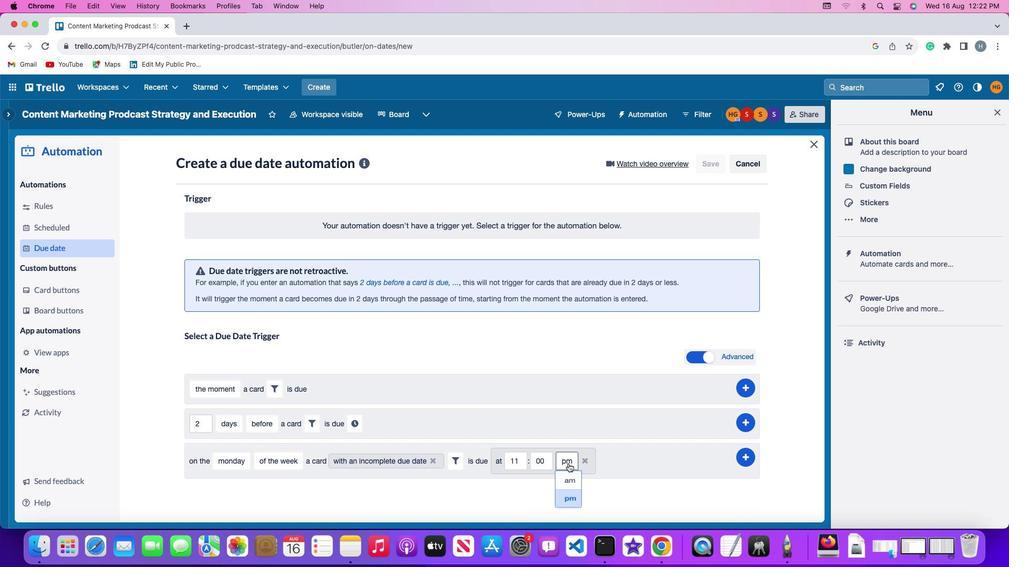 
Action: Mouse moved to (571, 482)
Screenshot: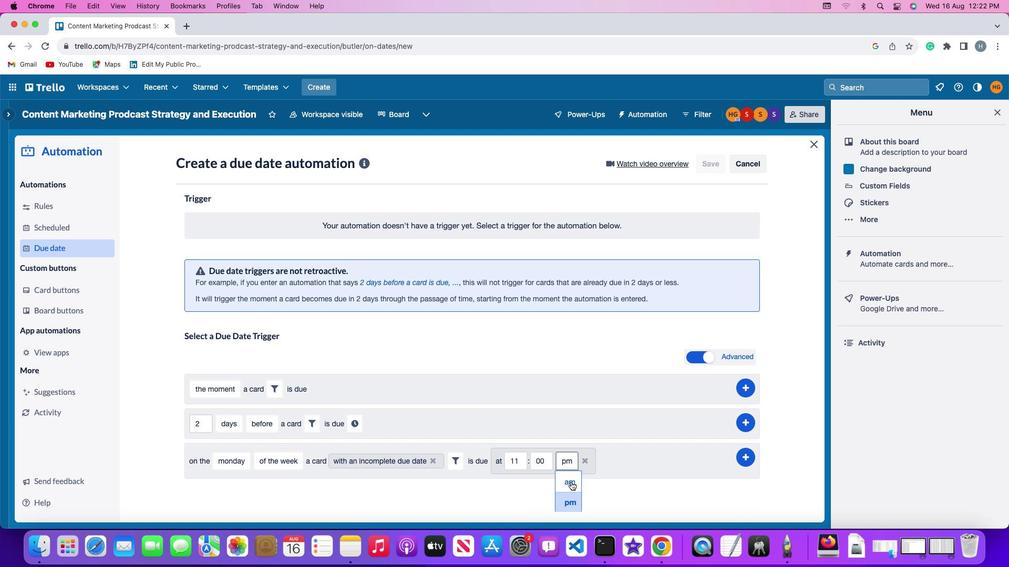 
Action: Mouse pressed left at (571, 482)
Screenshot: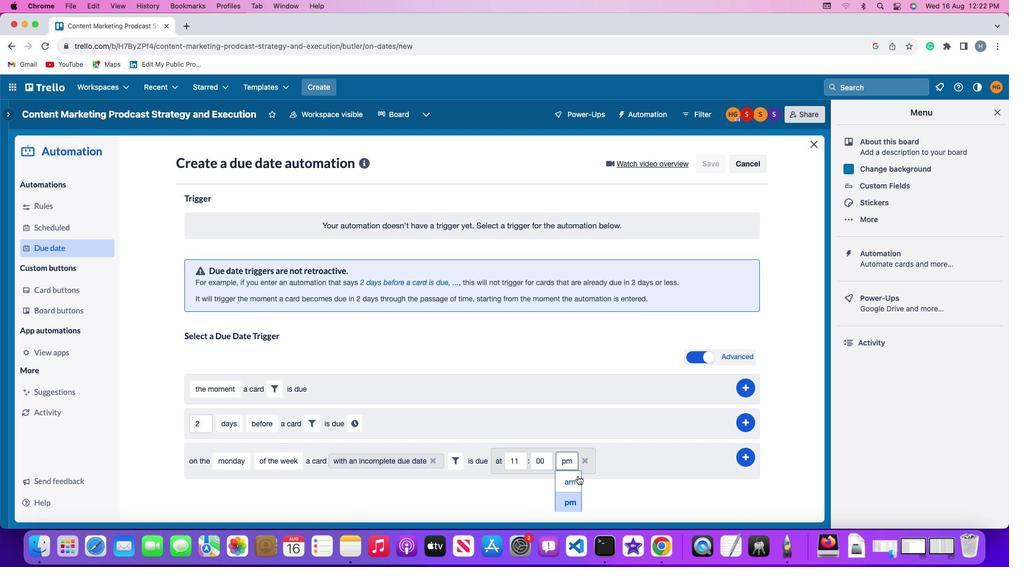 
Action: Mouse moved to (748, 455)
Screenshot: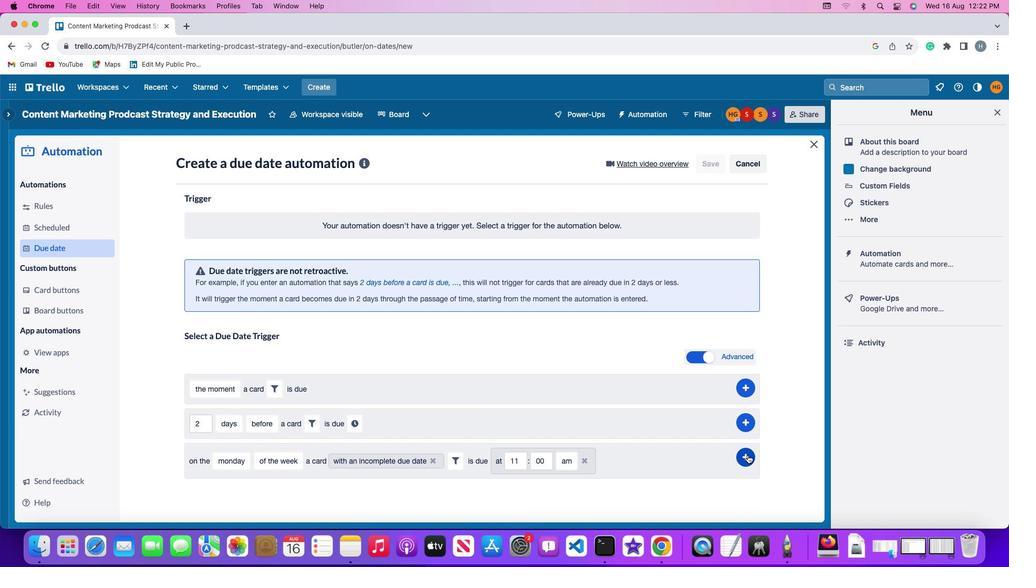 
Action: Mouse pressed left at (748, 455)
Screenshot: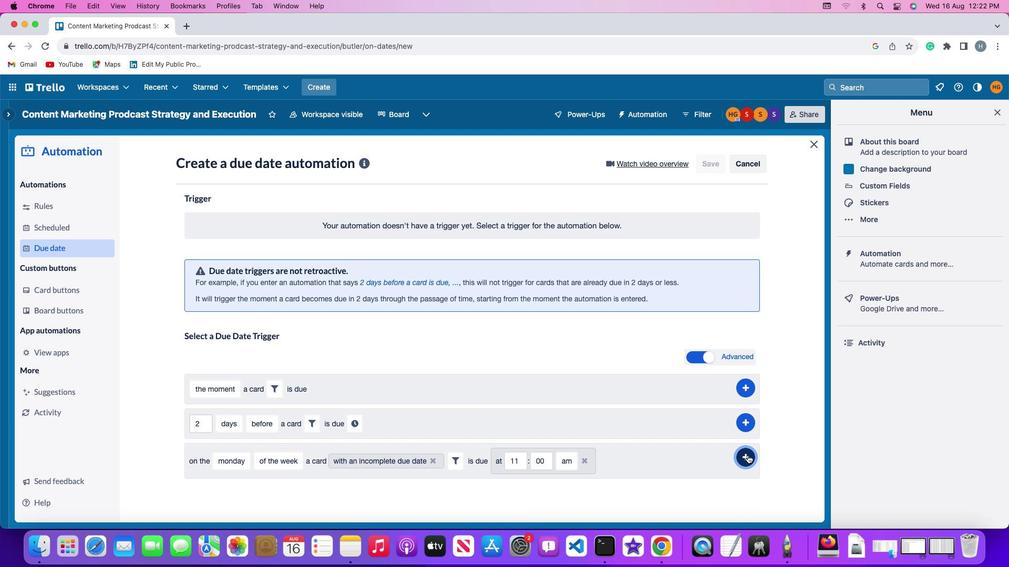 
Action: Mouse moved to (782, 361)
Screenshot: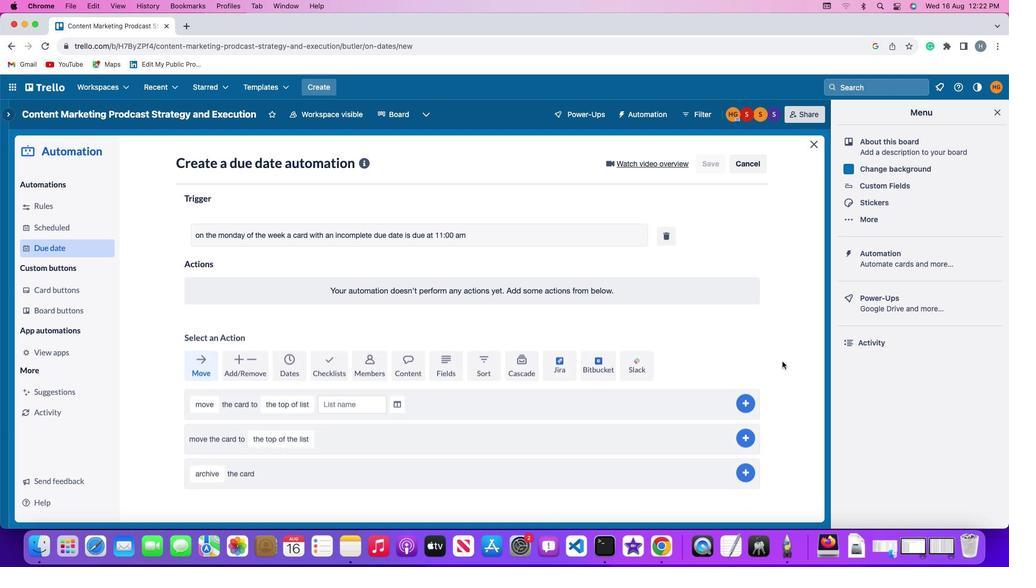 
